 Task: Look for space in Mugnano di Napoli, Italy from 5th July, 2023 to 10th July, 2023 for 4 adults in price range Rs.9000 to Rs.14000. Place can be entire place with 2 bedrooms having 4 beds and 2 bathrooms. Property type can be house, flat, guest house. Booking option can be shelf check-in. Required host language is English.
Action: Mouse moved to (425, 110)
Screenshot: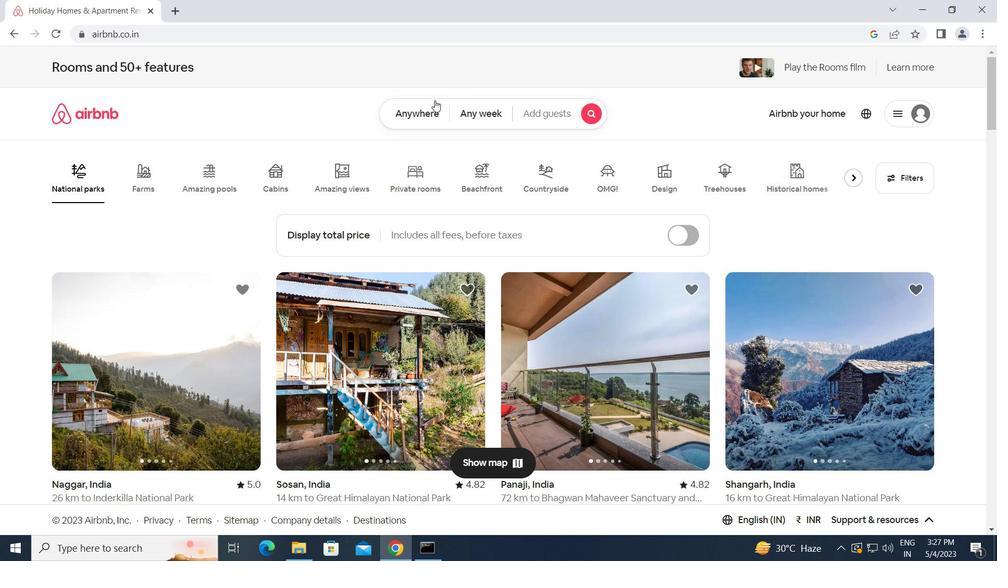 
Action: Mouse pressed left at (425, 110)
Screenshot: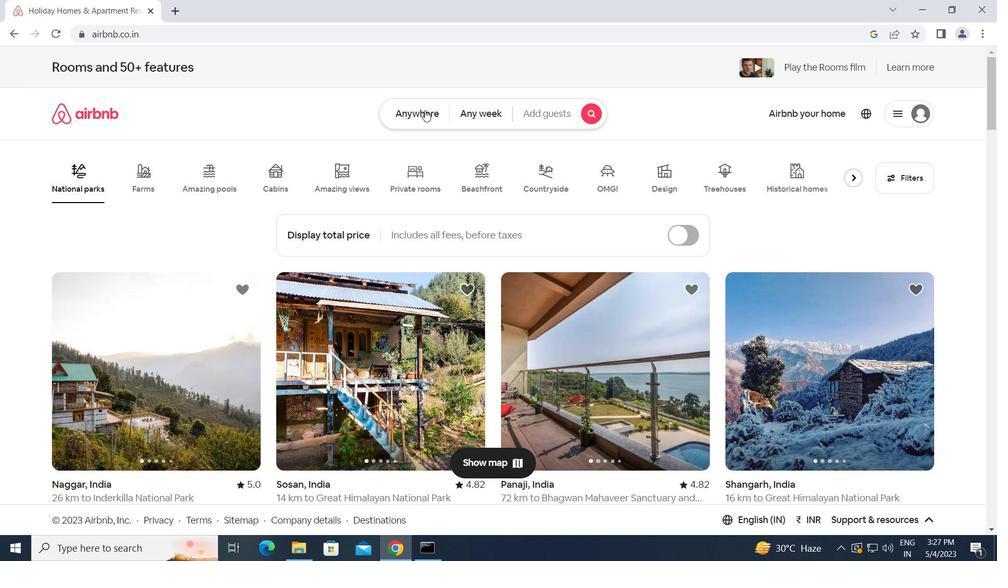 
Action: Mouse moved to (376, 153)
Screenshot: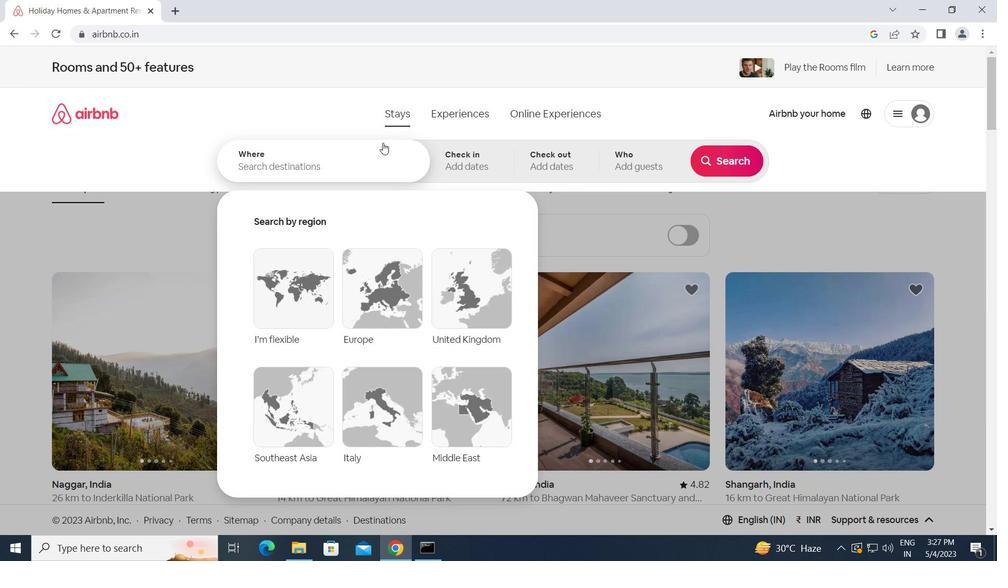 
Action: Mouse pressed left at (376, 153)
Screenshot: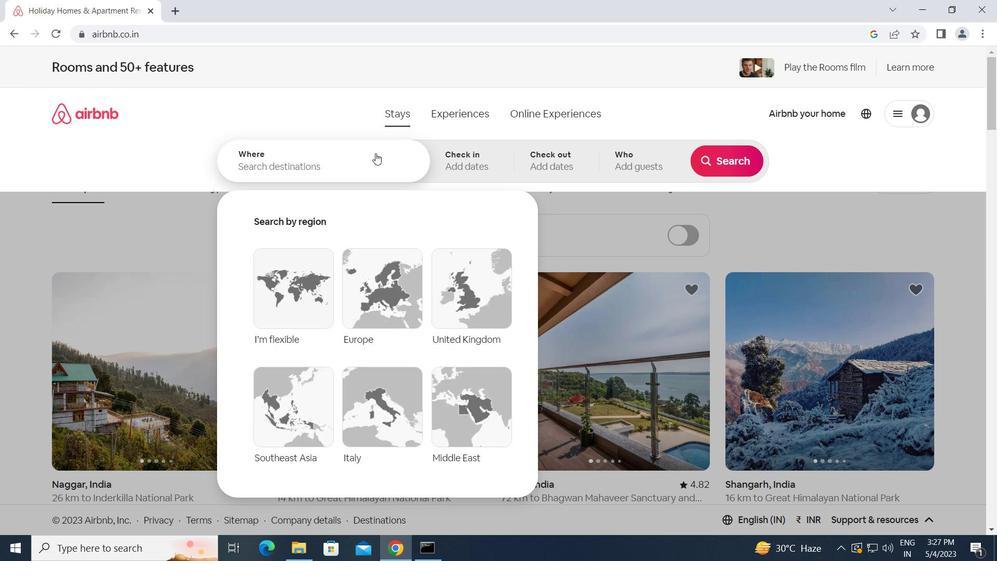 
Action: Key pressed m<Key.caps_lock>ugnano<Key.space>di<Key.space><Key.caps_lock>n<Key.caps_lock>apoli,<Key.space><Key.caps_lock>i<Key.caps_lock>taly<Key.enter>
Screenshot: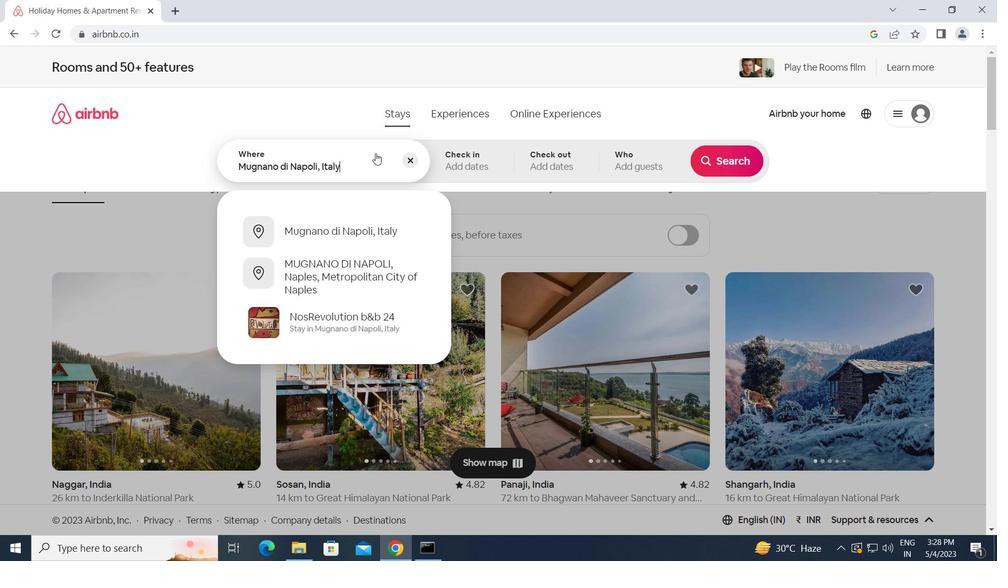 
Action: Mouse moved to (728, 261)
Screenshot: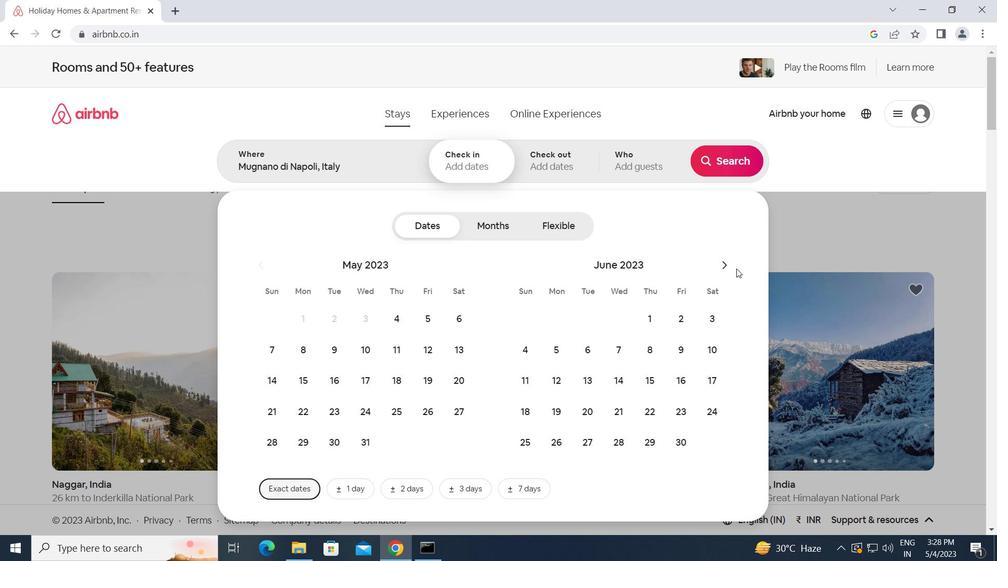 
Action: Mouse pressed left at (728, 261)
Screenshot: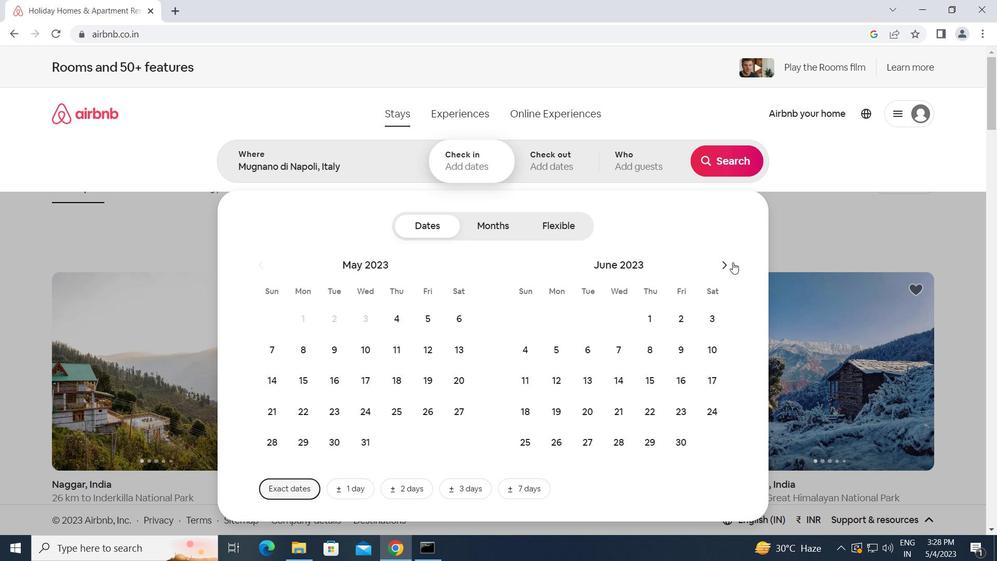 
Action: Mouse moved to (622, 353)
Screenshot: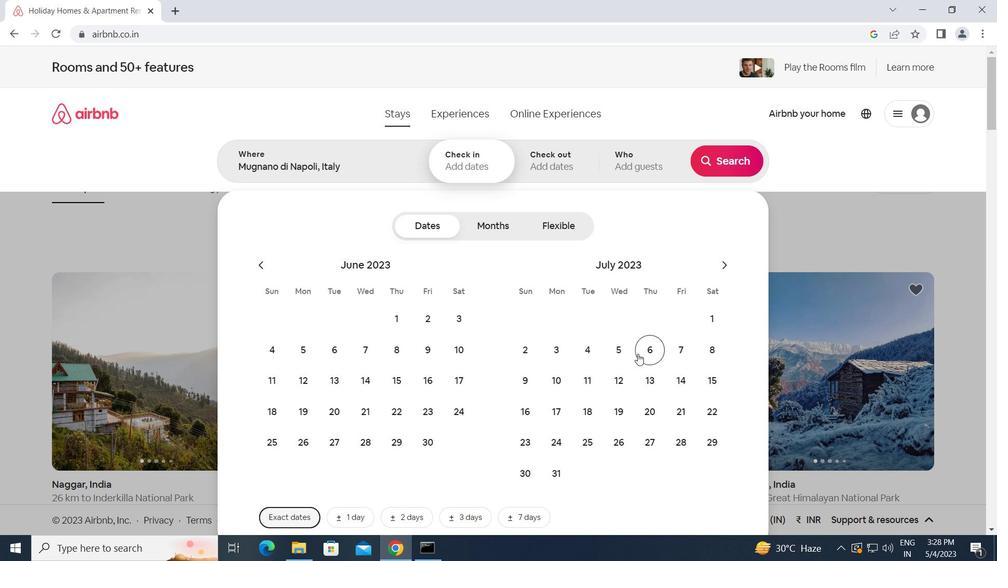 
Action: Mouse pressed left at (622, 353)
Screenshot: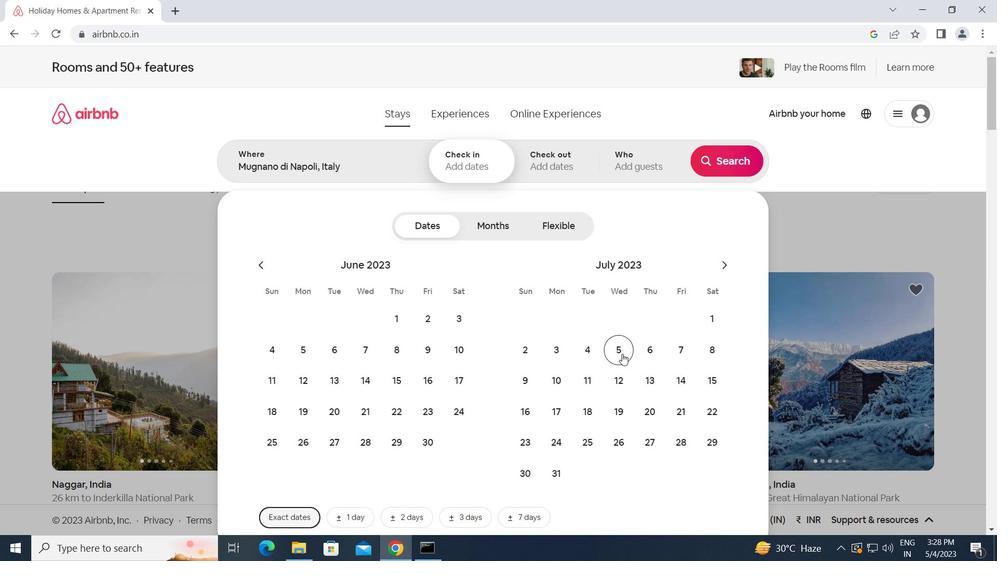 
Action: Mouse moved to (562, 380)
Screenshot: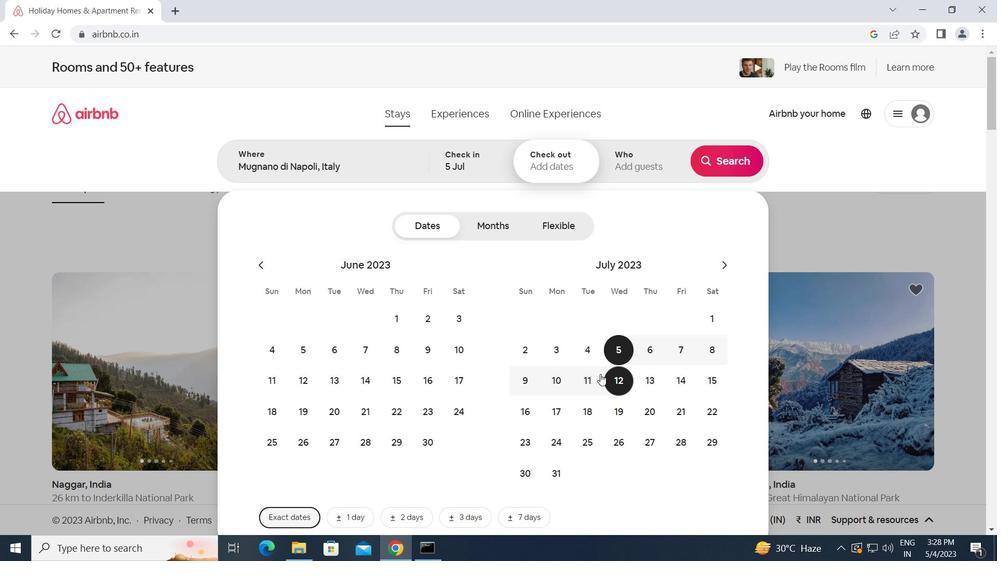 
Action: Mouse pressed left at (562, 380)
Screenshot: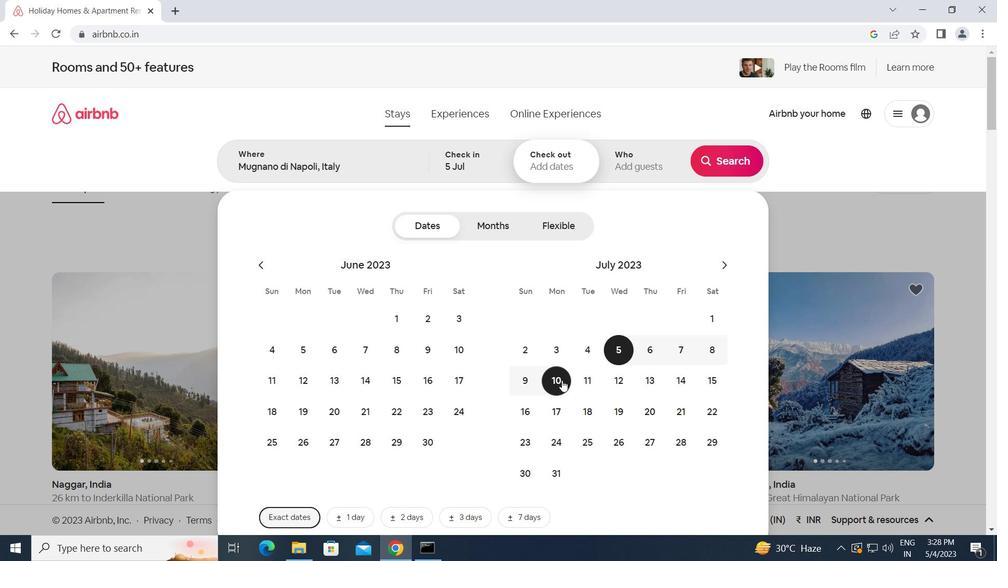 
Action: Mouse moved to (636, 164)
Screenshot: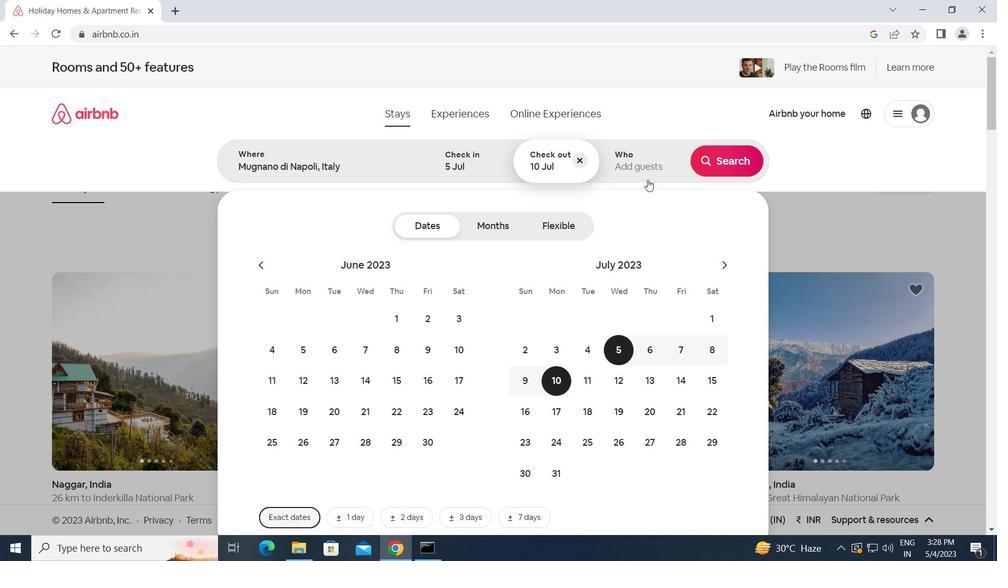 
Action: Mouse pressed left at (636, 164)
Screenshot: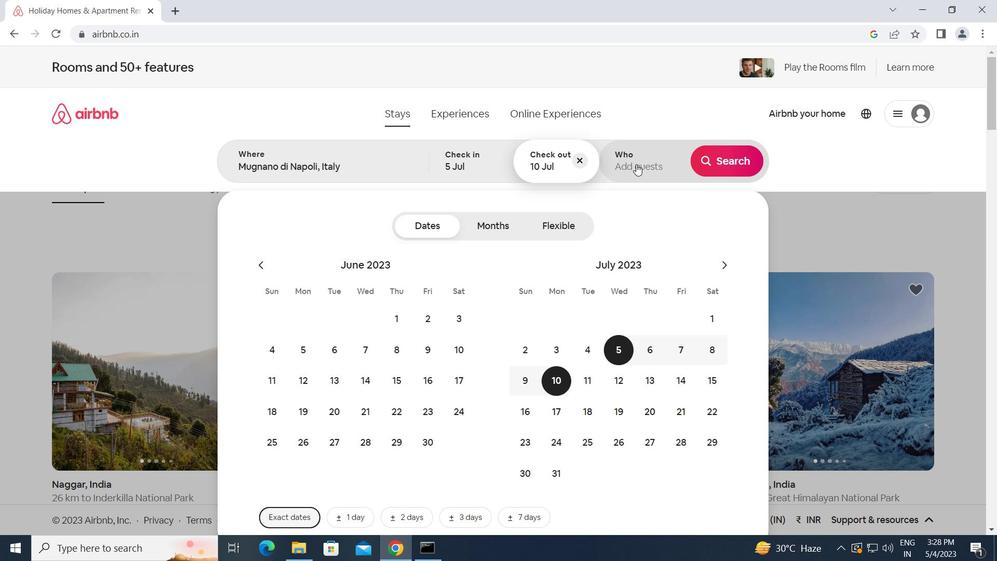 
Action: Mouse moved to (728, 227)
Screenshot: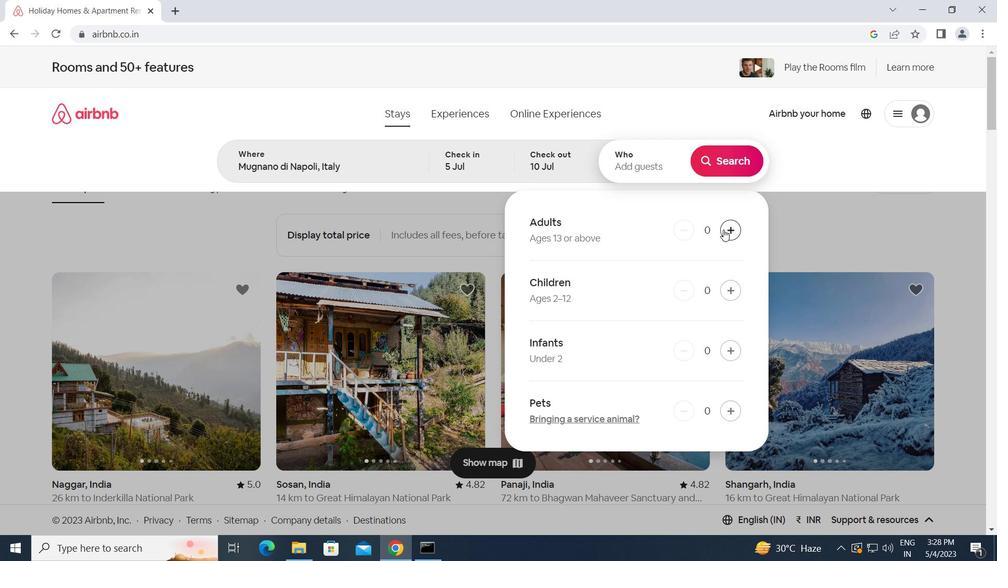 
Action: Mouse pressed left at (728, 227)
Screenshot: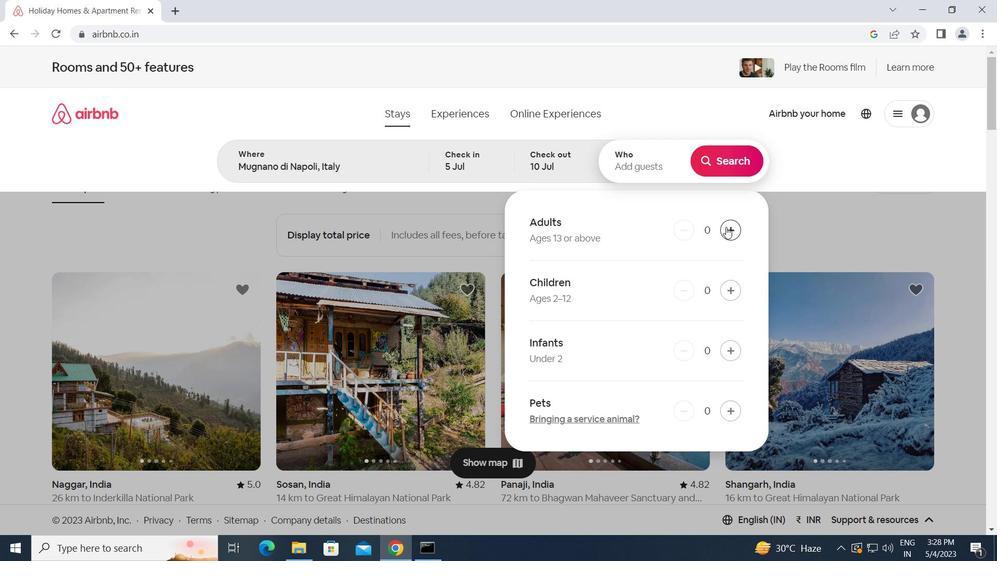 
Action: Mouse pressed left at (728, 227)
Screenshot: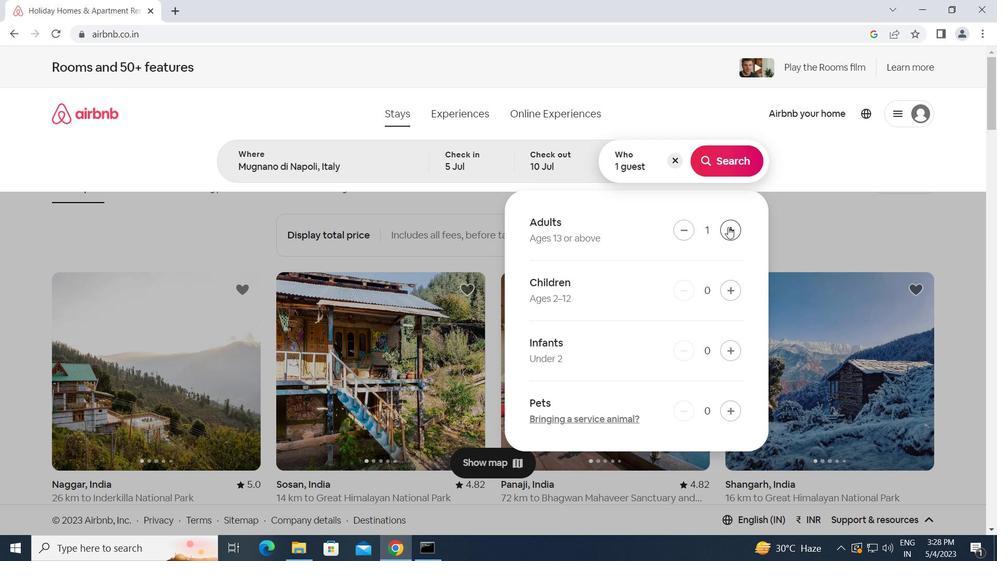 
Action: Mouse pressed left at (728, 227)
Screenshot: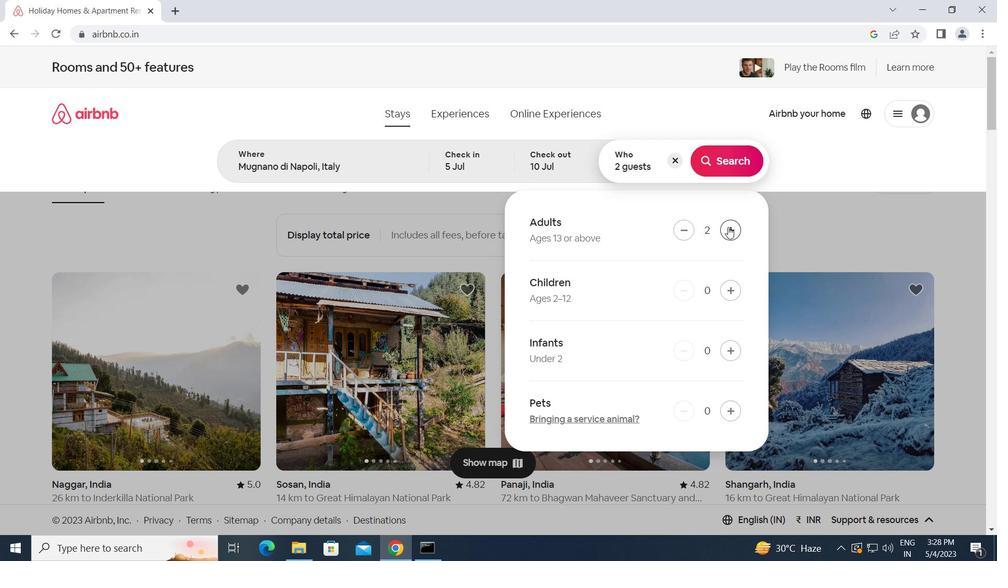 
Action: Mouse pressed left at (728, 227)
Screenshot: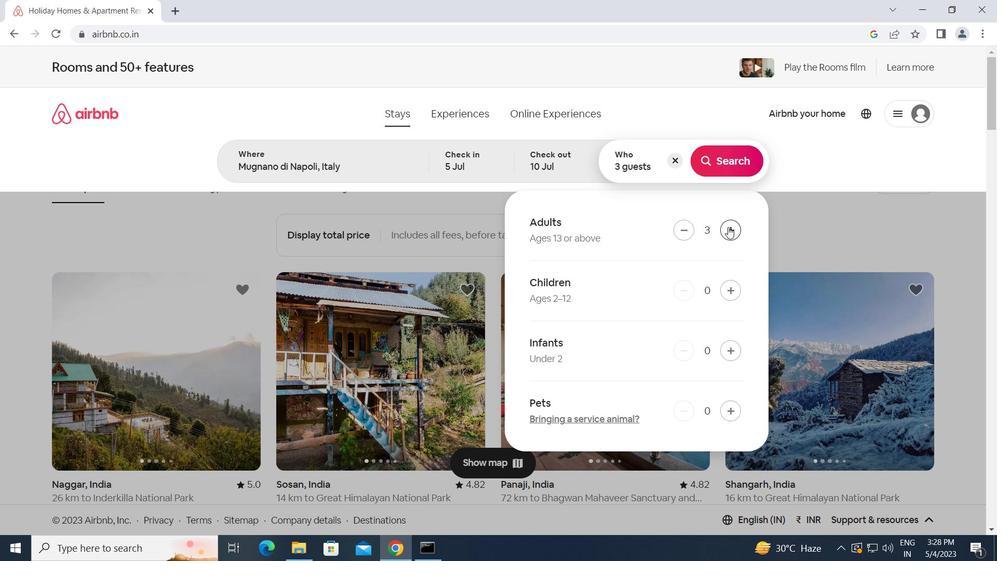 
Action: Mouse moved to (728, 163)
Screenshot: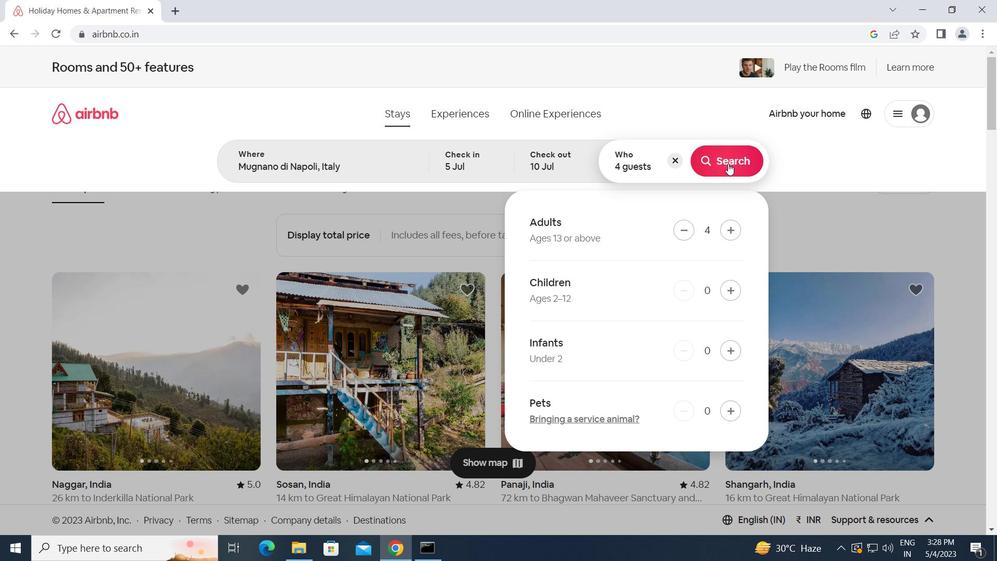 
Action: Mouse pressed left at (728, 163)
Screenshot: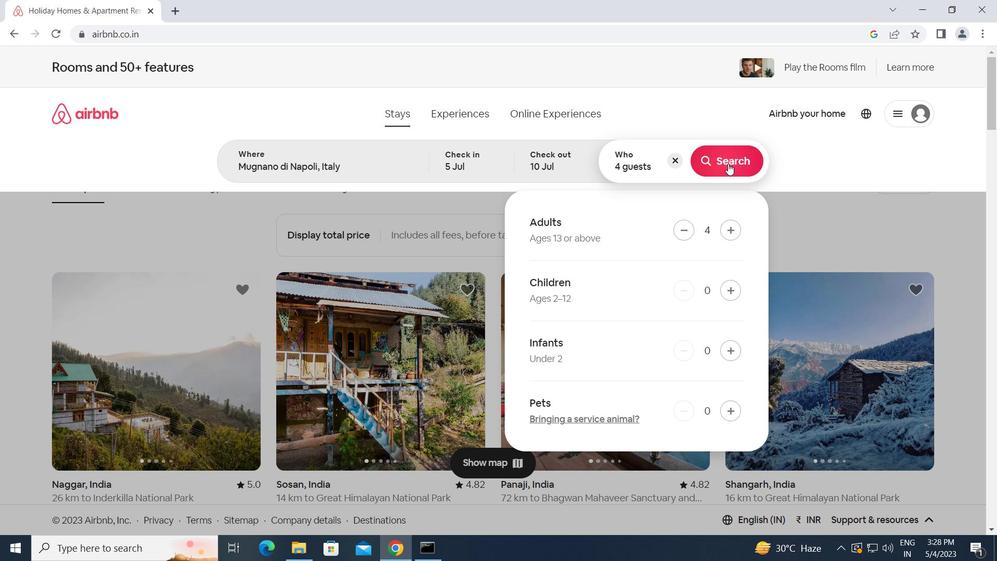 
Action: Mouse moved to (931, 121)
Screenshot: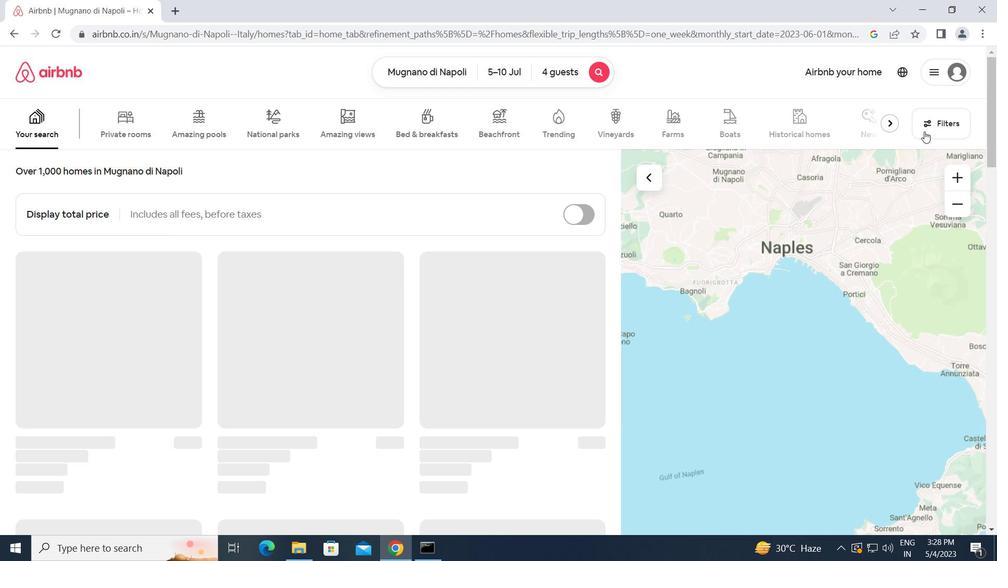 
Action: Mouse pressed left at (931, 121)
Screenshot: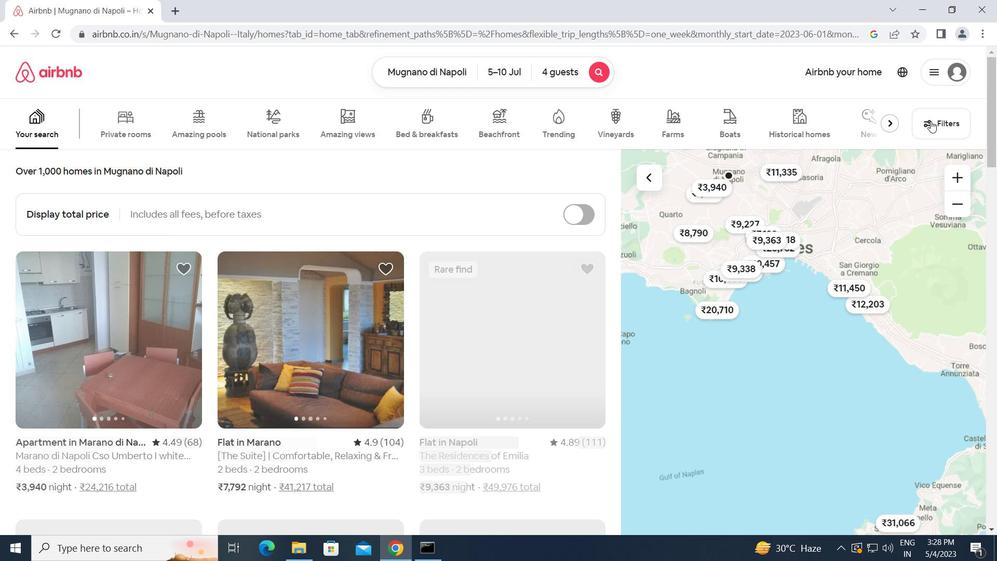 
Action: Mouse moved to (340, 289)
Screenshot: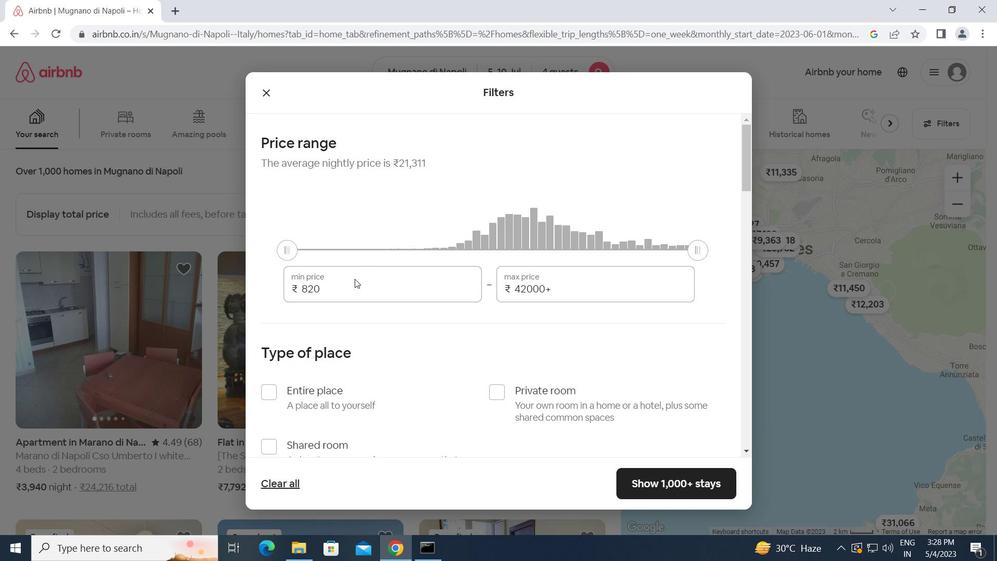 
Action: Mouse pressed left at (340, 289)
Screenshot: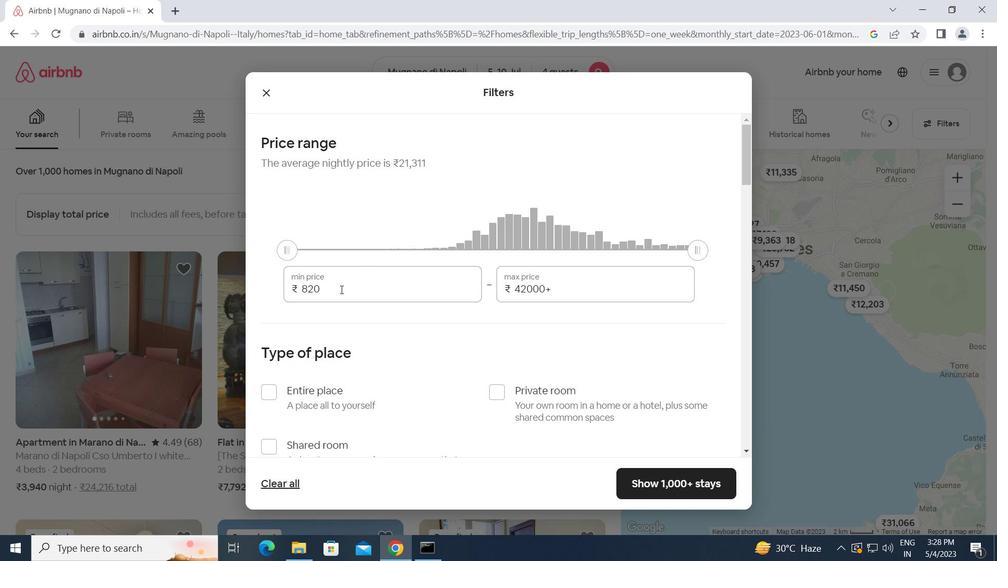 
Action: Mouse moved to (301, 299)
Screenshot: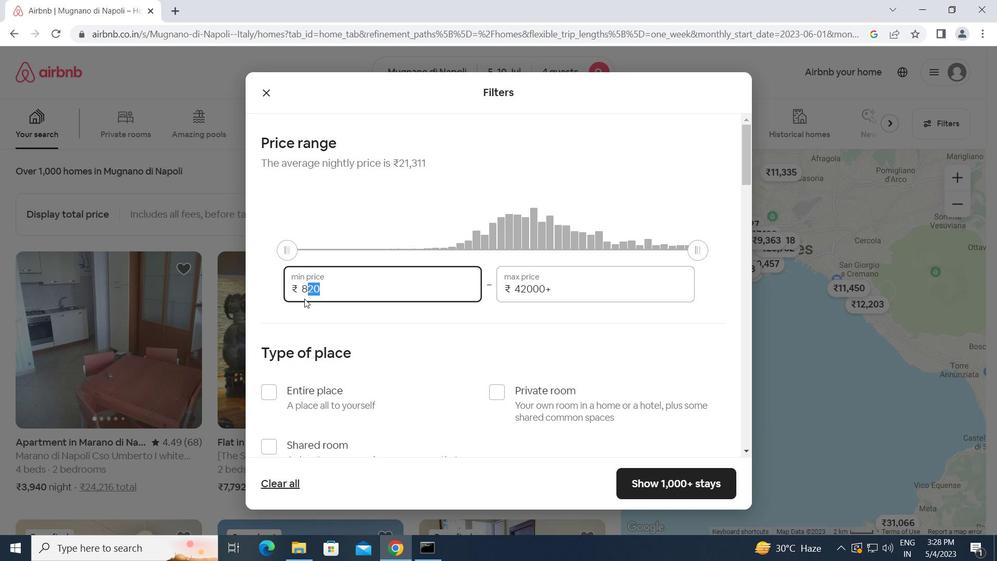 
Action: Key pressed 9000<Key.tab>1<Key.backspace><Key.backspace><Key.backspace><Key.backspace><Key.backspace><Key.backspace>14000
Screenshot: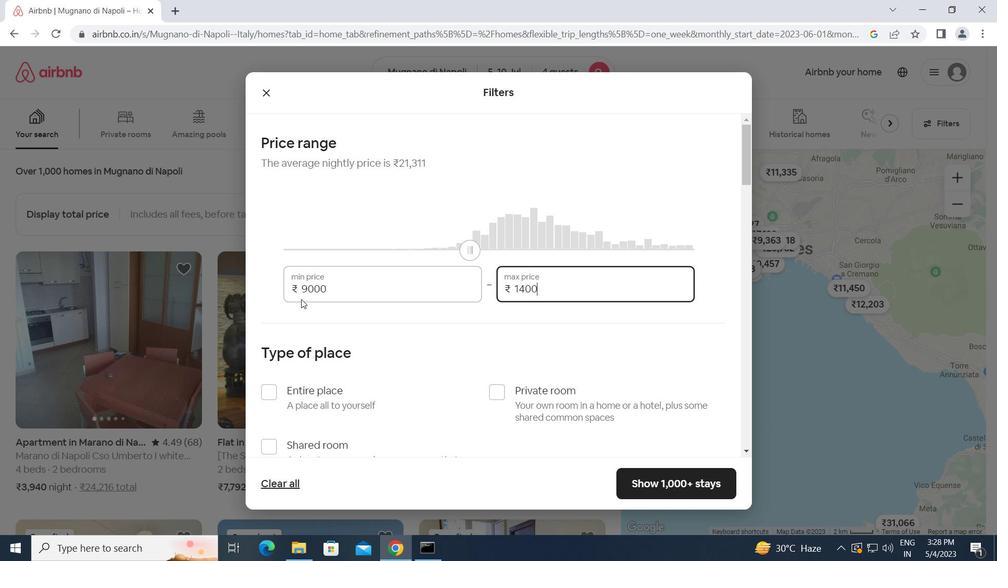 
Action: Mouse moved to (270, 395)
Screenshot: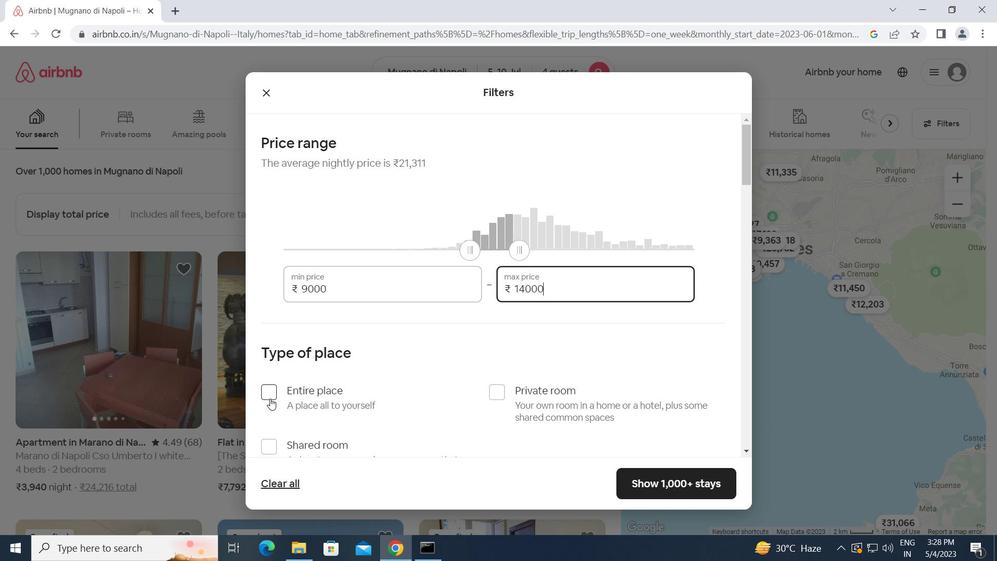 
Action: Mouse pressed left at (270, 395)
Screenshot: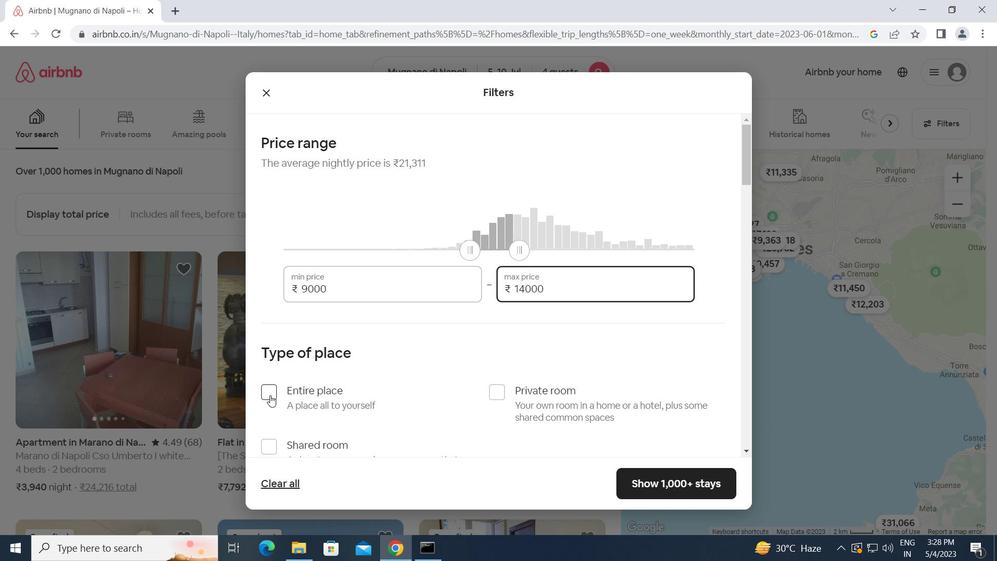 
Action: Mouse moved to (359, 404)
Screenshot: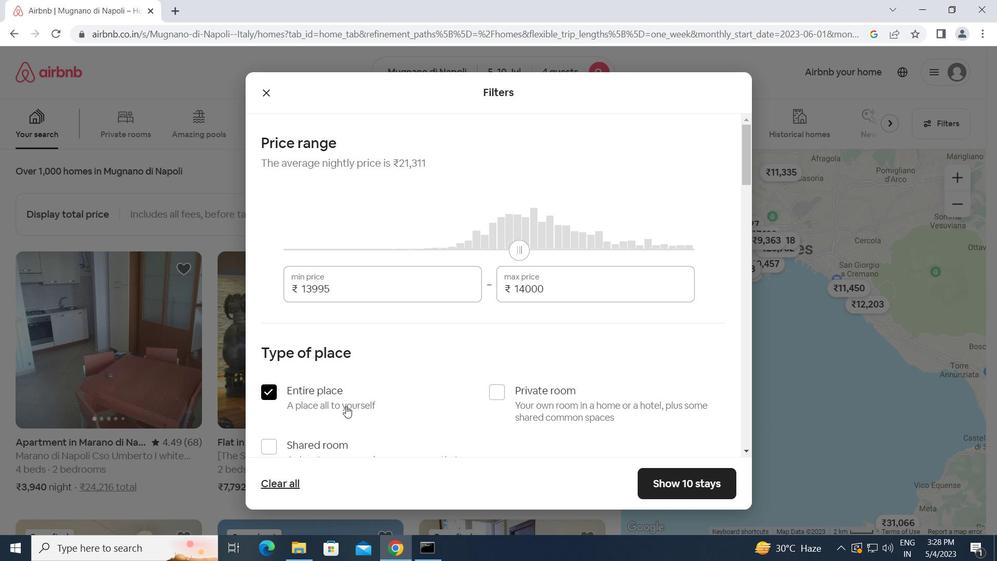 
Action: Mouse scrolled (359, 403) with delta (0, 0)
Screenshot: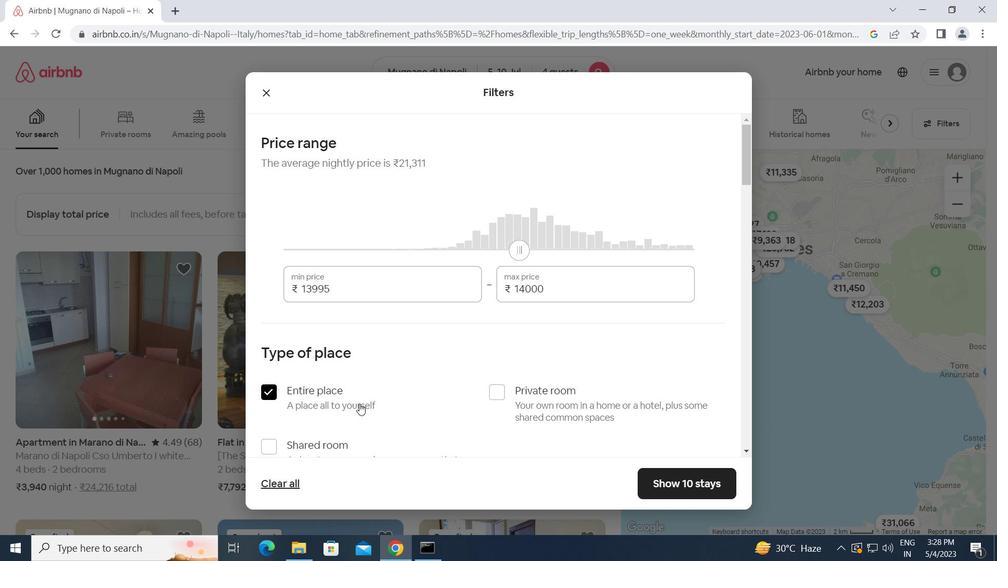 
Action: Mouse scrolled (359, 403) with delta (0, 0)
Screenshot: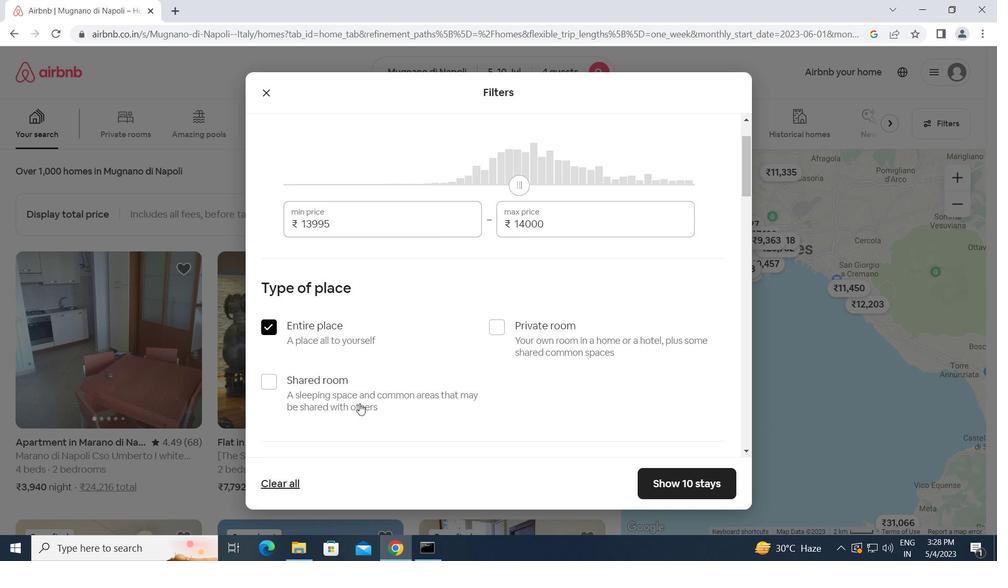 
Action: Mouse scrolled (359, 403) with delta (0, 0)
Screenshot: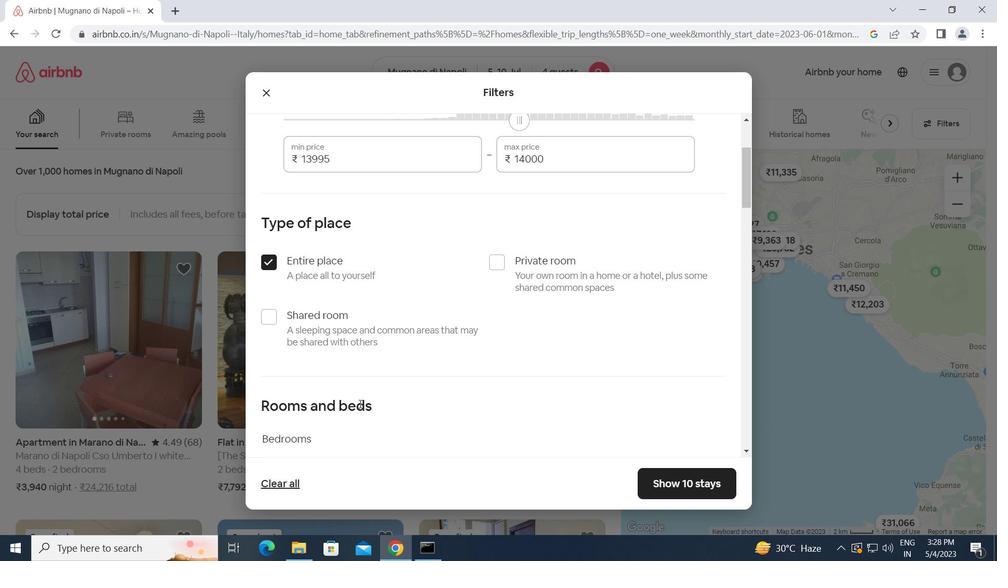 
Action: Mouse scrolled (359, 403) with delta (0, 0)
Screenshot: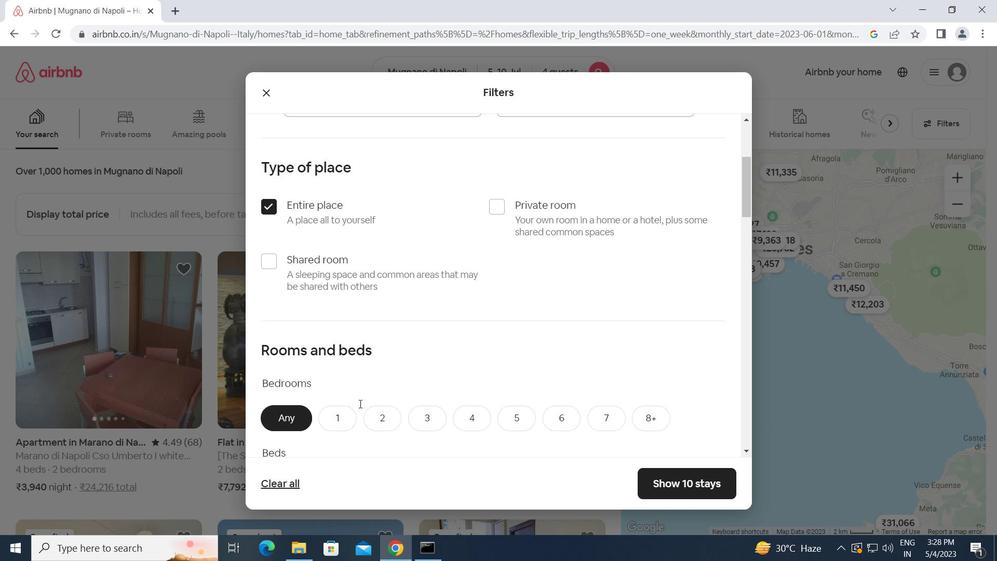 
Action: Mouse scrolled (359, 403) with delta (0, 0)
Screenshot: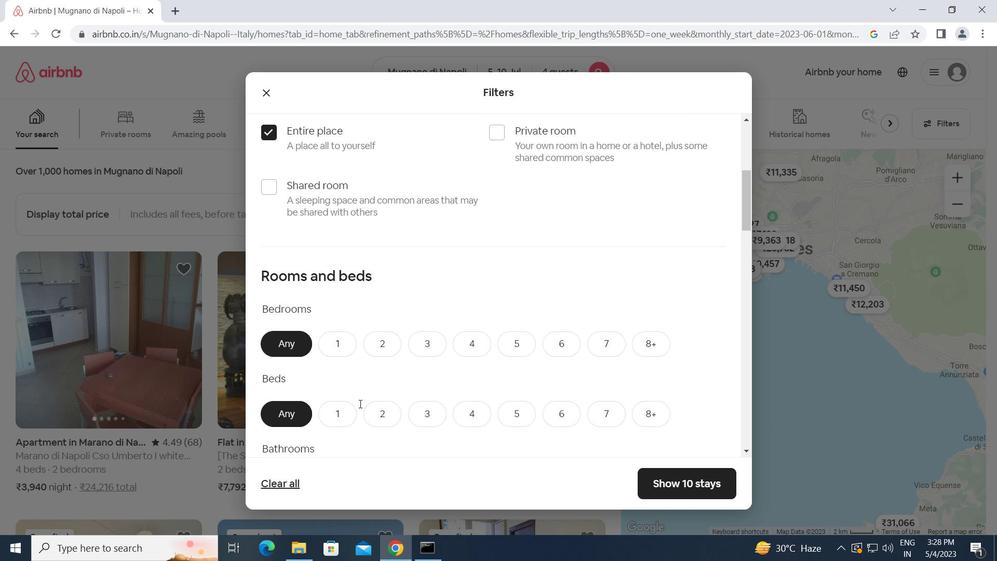 
Action: Mouse moved to (376, 285)
Screenshot: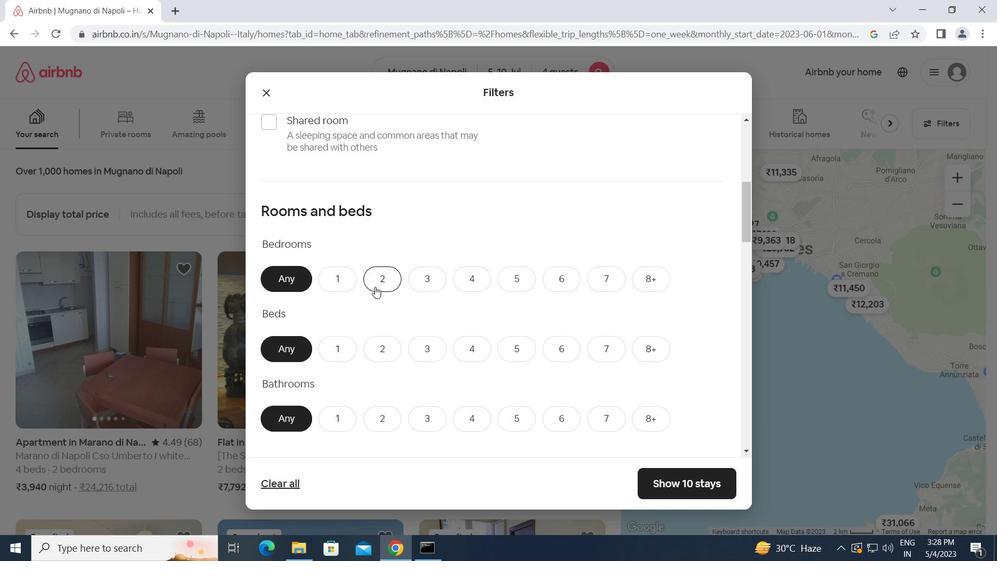 
Action: Mouse pressed left at (376, 285)
Screenshot: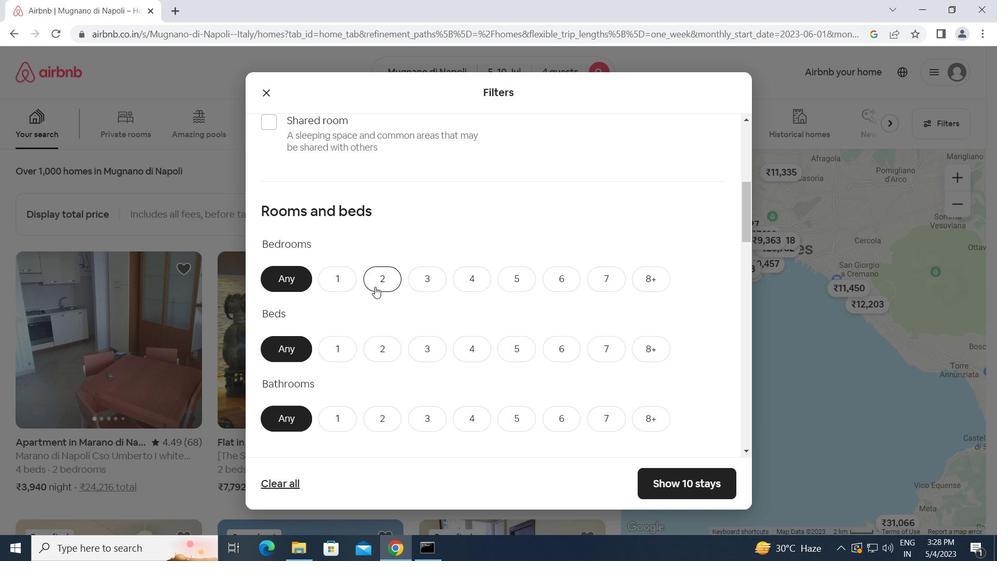 
Action: Mouse moved to (465, 349)
Screenshot: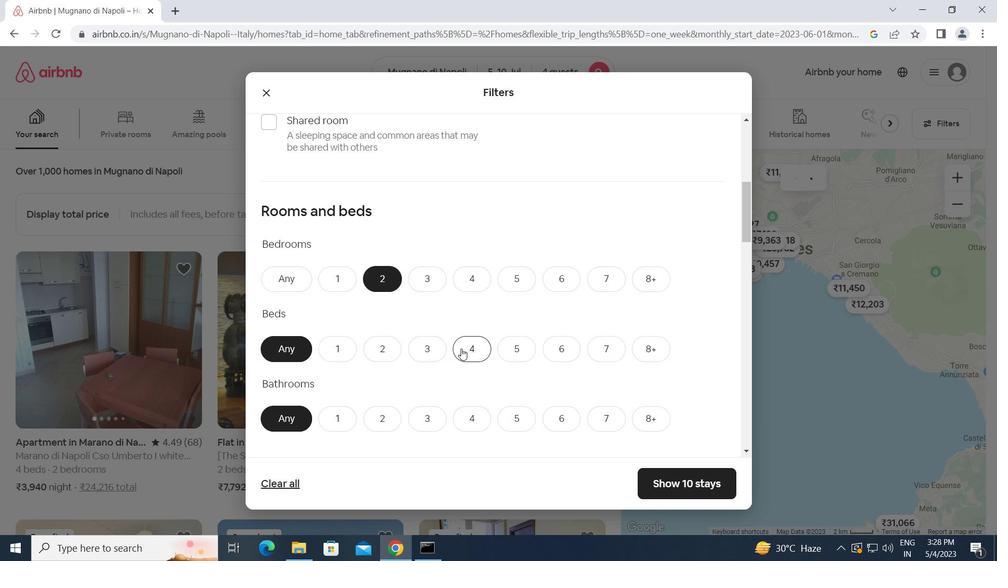 
Action: Mouse pressed left at (465, 349)
Screenshot: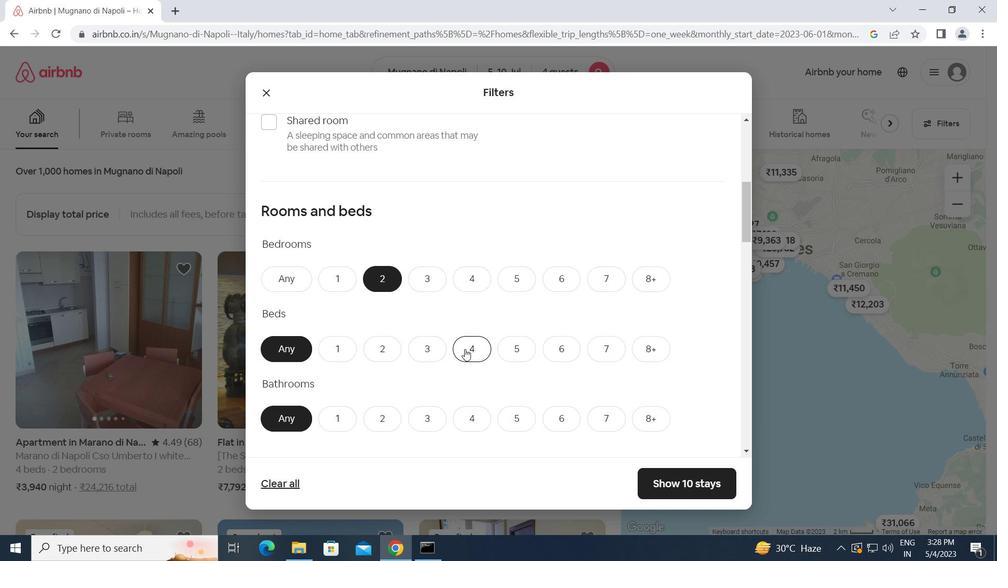 
Action: Mouse moved to (390, 419)
Screenshot: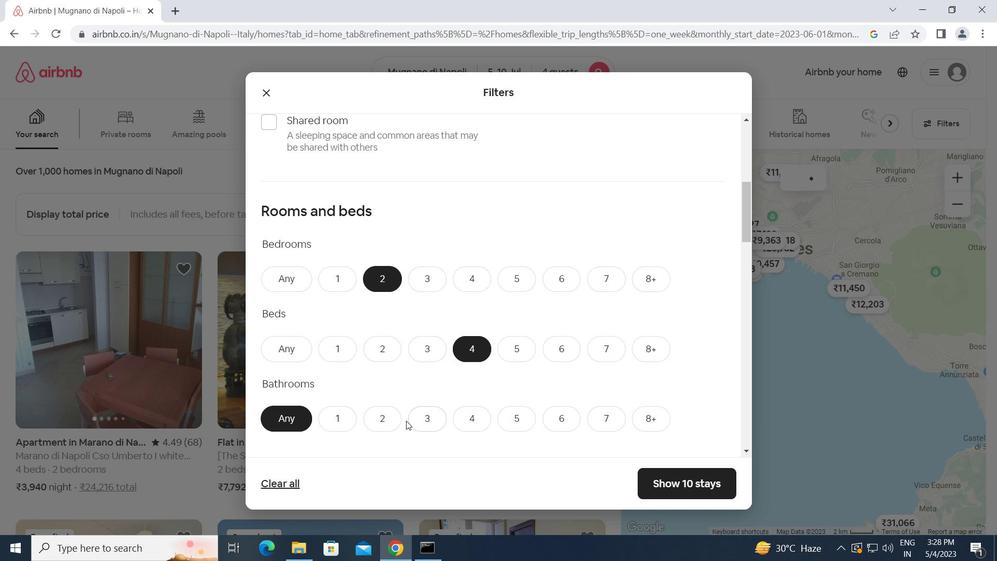 
Action: Mouse pressed left at (390, 419)
Screenshot: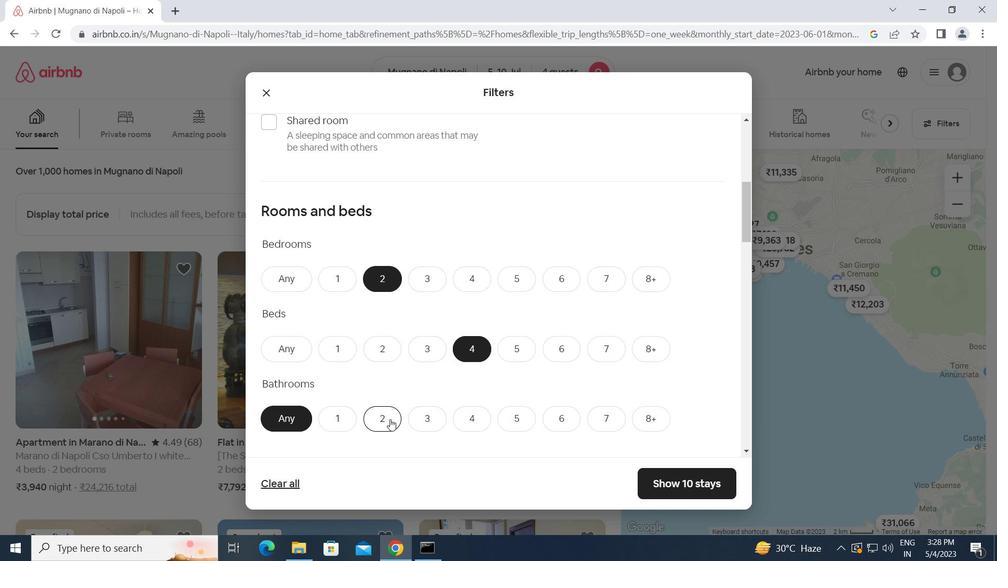 
Action: Mouse moved to (392, 418)
Screenshot: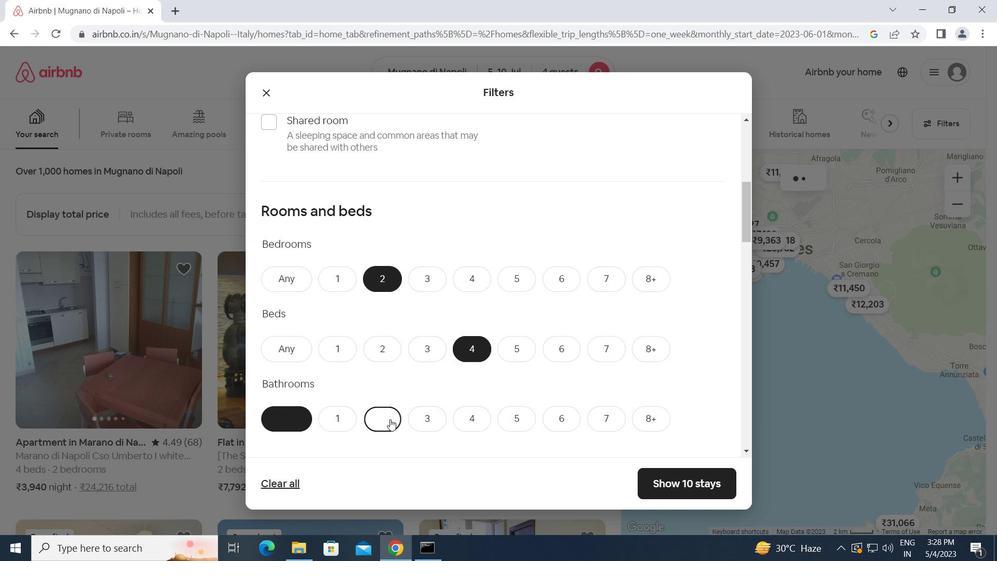 
Action: Mouse scrolled (392, 417) with delta (0, 0)
Screenshot: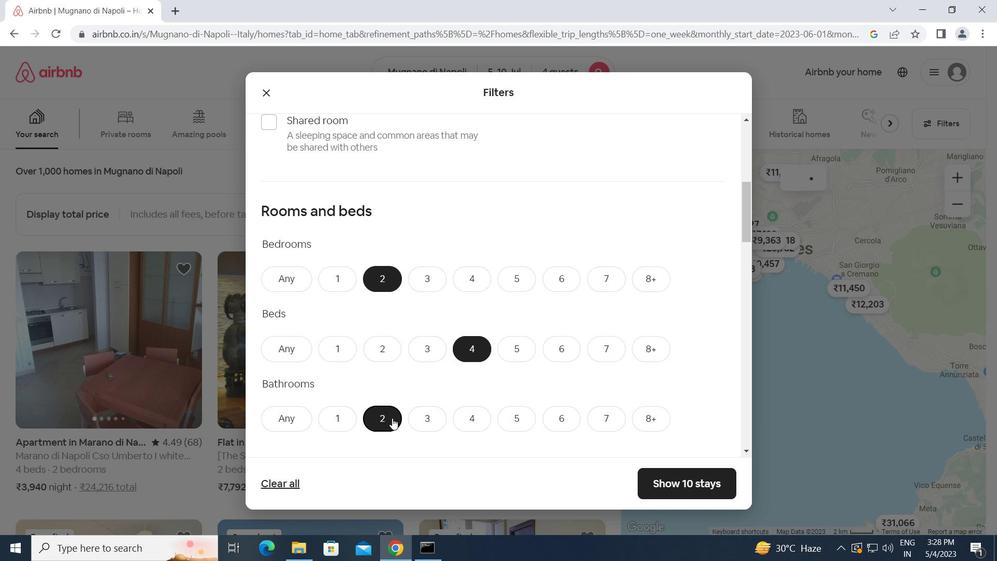 
Action: Mouse scrolled (392, 417) with delta (0, 0)
Screenshot: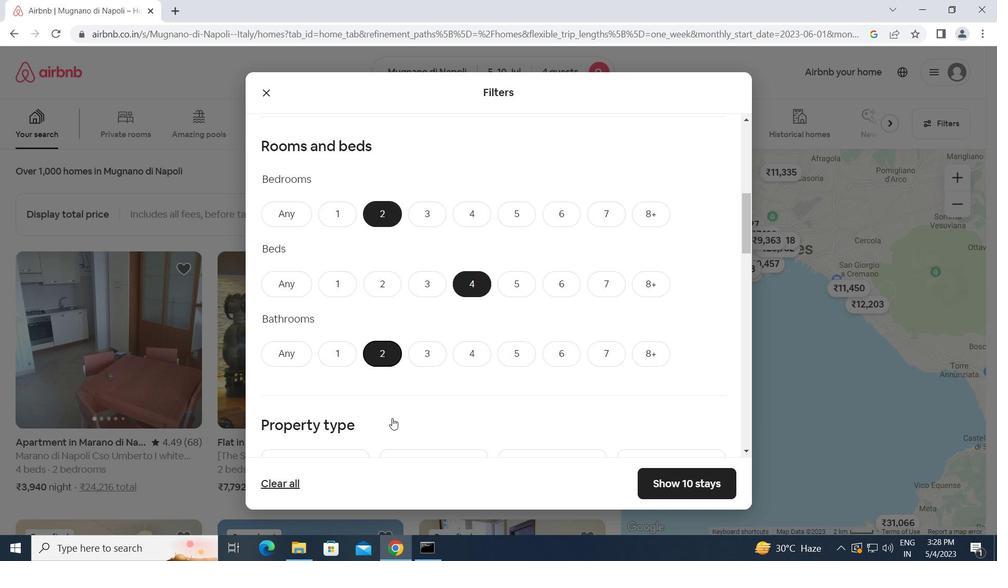 
Action: Mouse scrolled (392, 417) with delta (0, 0)
Screenshot: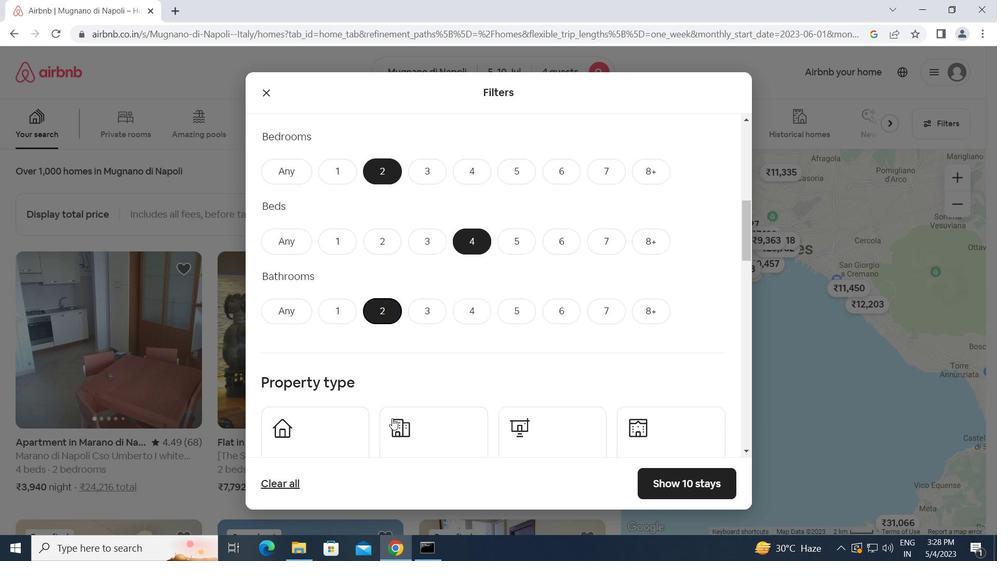 
Action: Mouse moved to (328, 368)
Screenshot: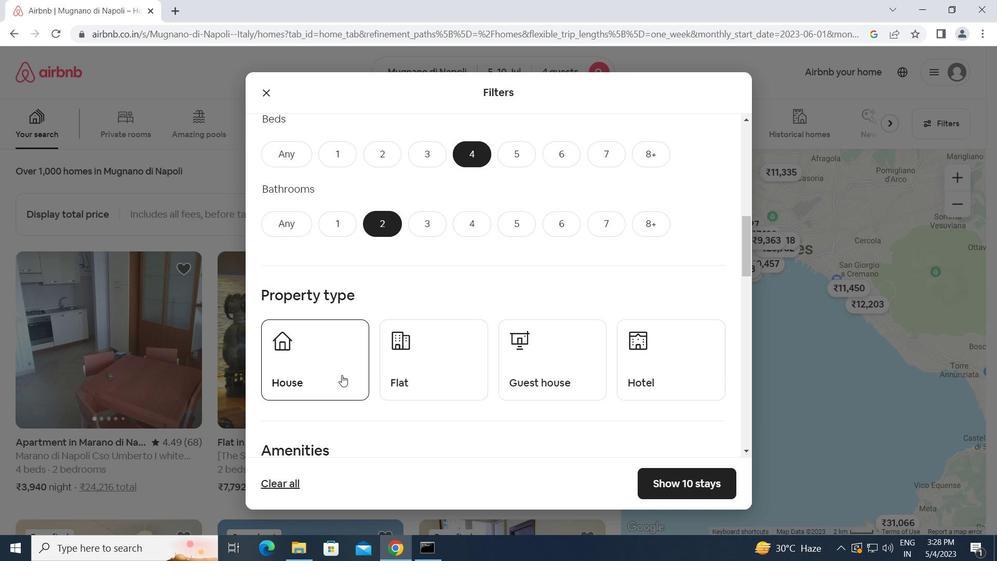 
Action: Mouse pressed left at (328, 368)
Screenshot: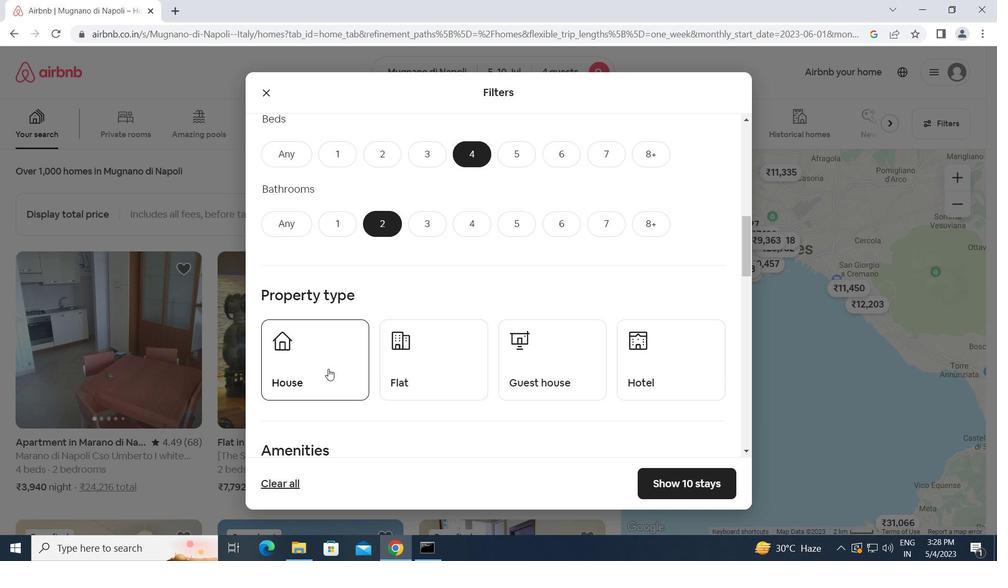 
Action: Mouse moved to (430, 362)
Screenshot: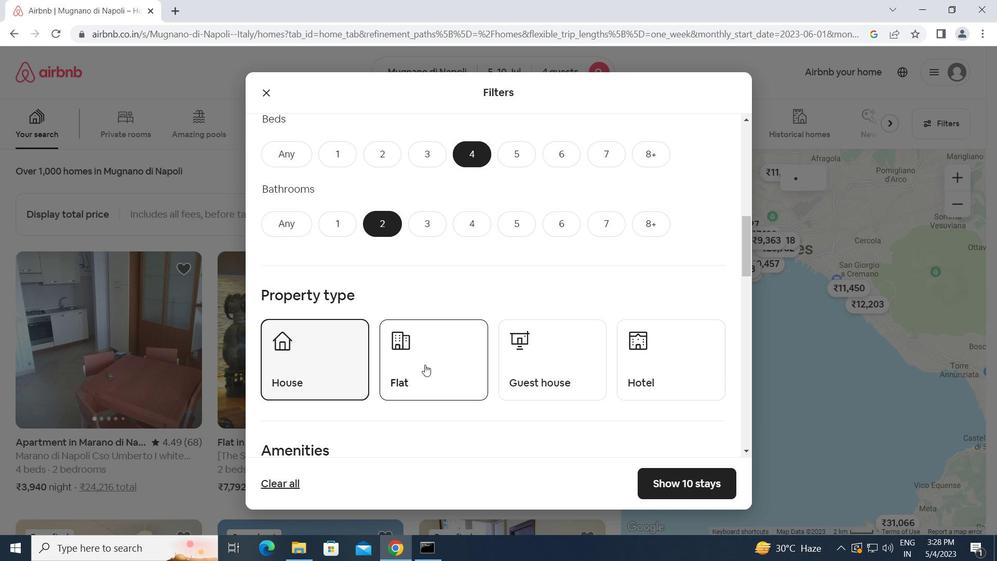 
Action: Mouse pressed left at (430, 362)
Screenshot: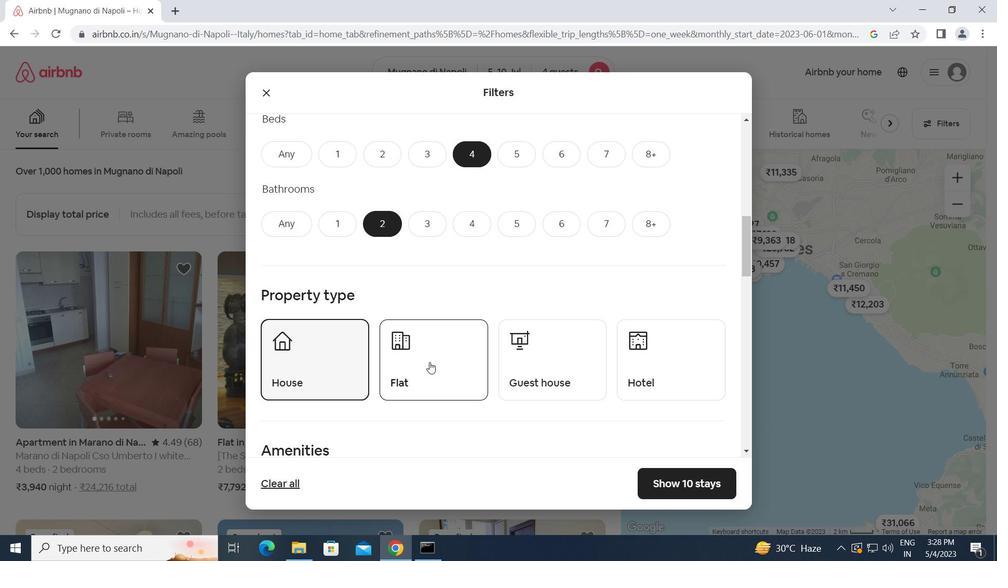 
Action: Mouse moved to (513, 369)
Screenshot: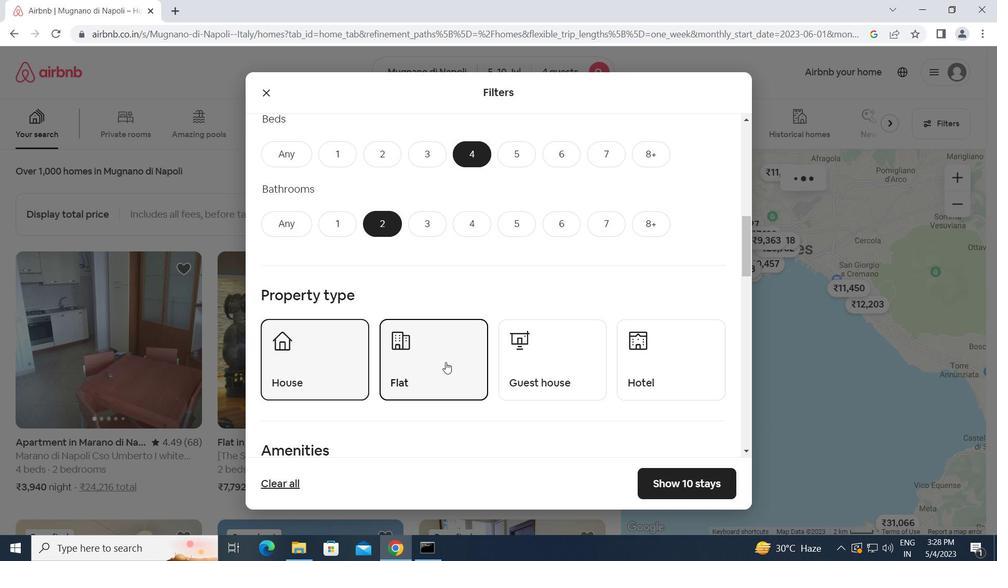 
Action: Mouse pressed left at (513, 369)
Screenshot: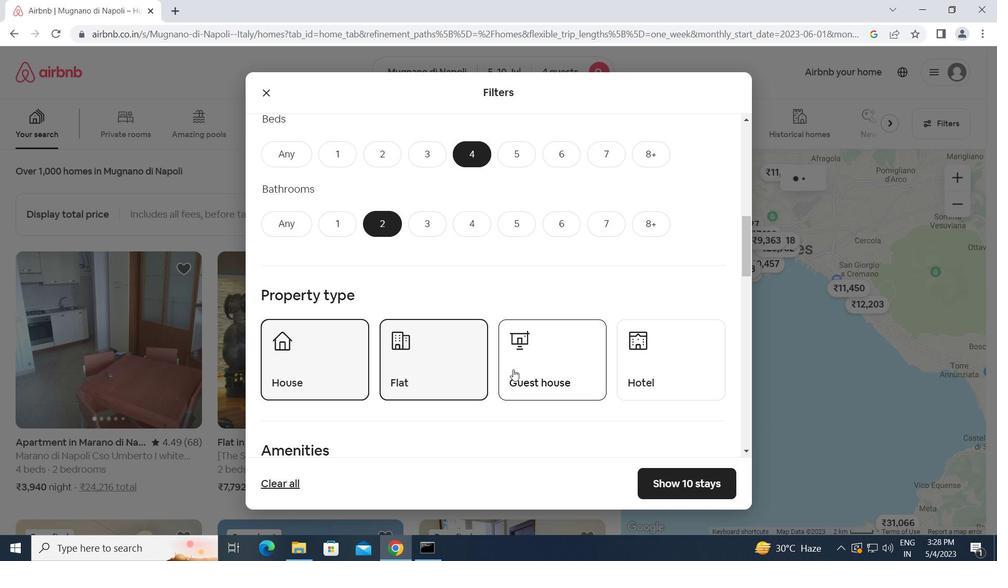 
Action: Mouse moved to (395, 392)
Screenshot: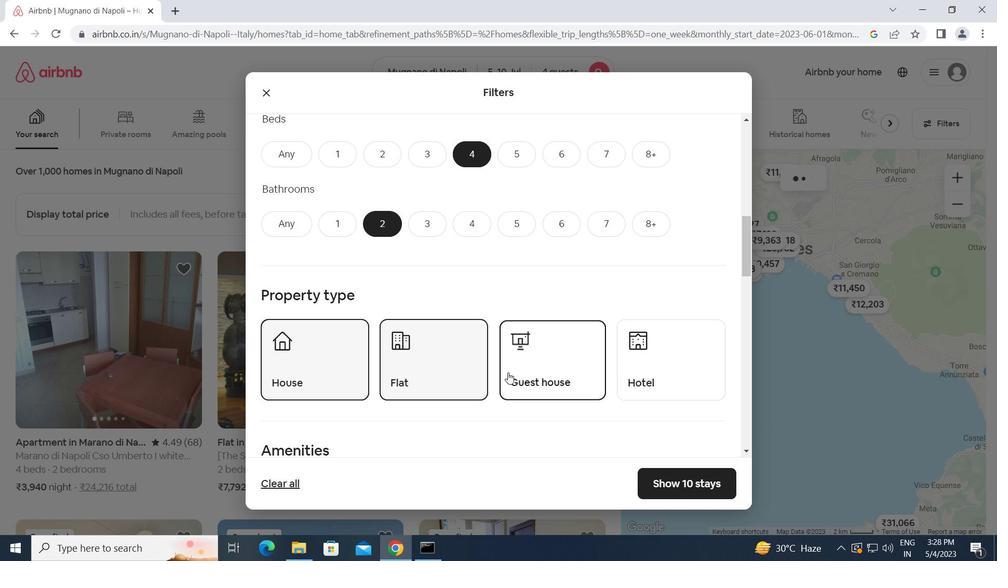 
Action: Mouse scrolled (395, 392) with delta (0, 0)
Screenshot: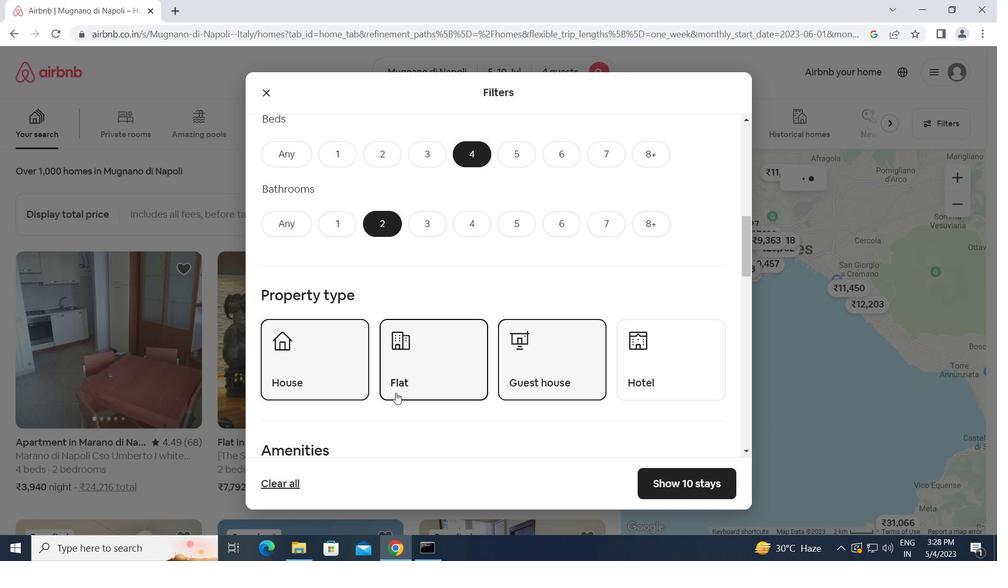 
Action: Mouse scrolled (395, 392) with delta (0, 0)
Screenshot: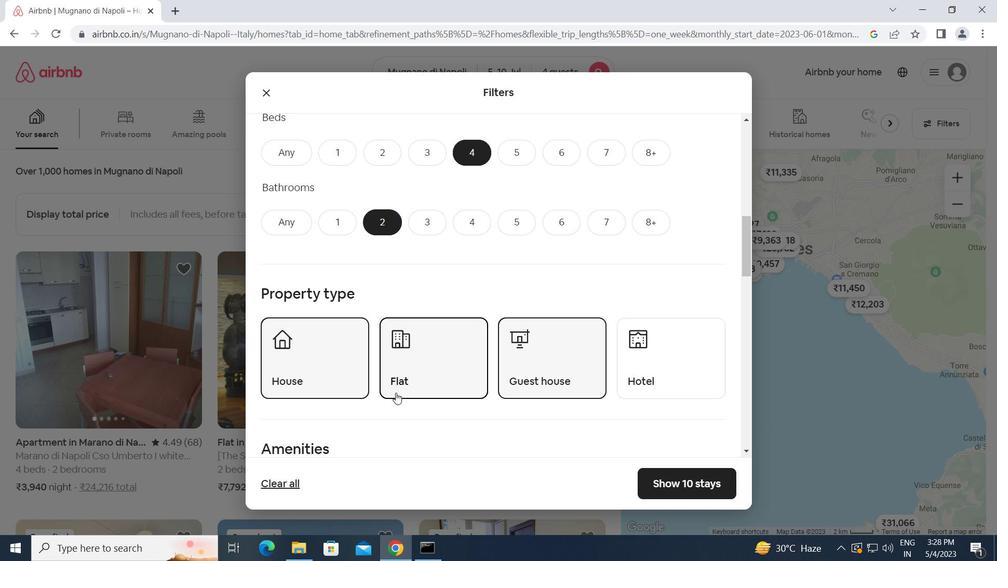 
Action: Mouse scrolled (395, 392) with delta (0, 0)
Screenshot: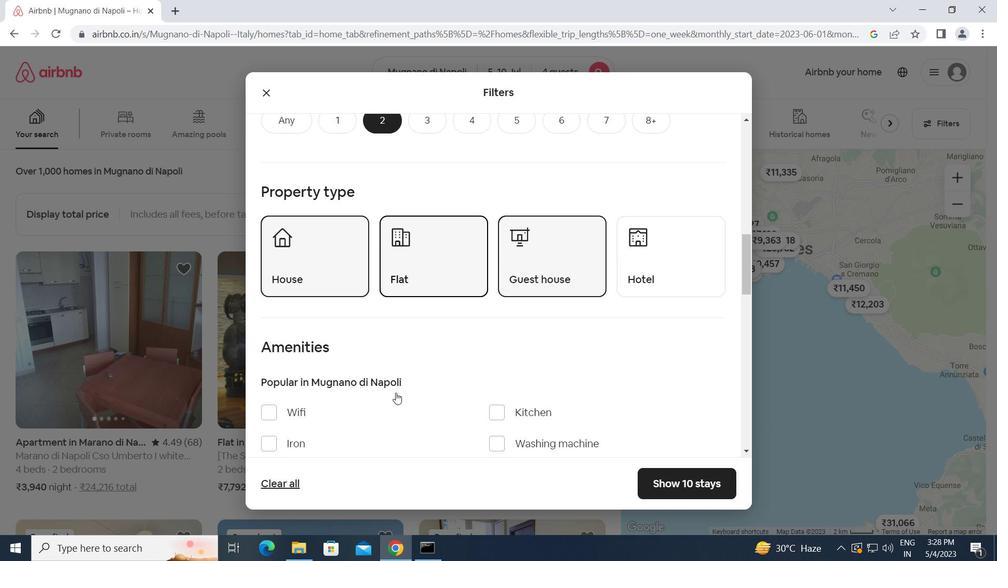 
Action: Mouse scrolled (395, 392) with delta (0, 0)
Screenshot: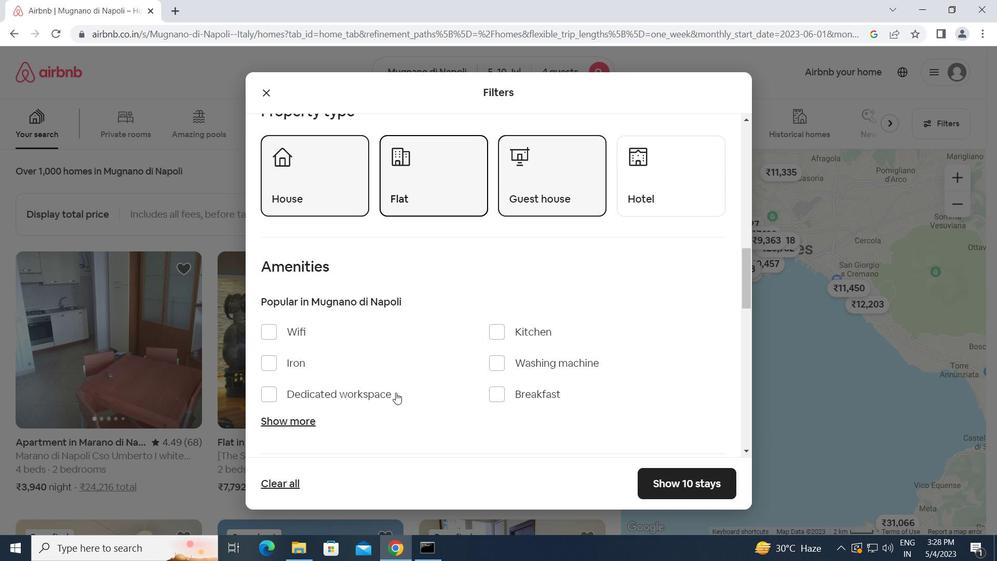 
Action: Mouse scrolled (395, 392) with delta (0, 0)
Screenshot: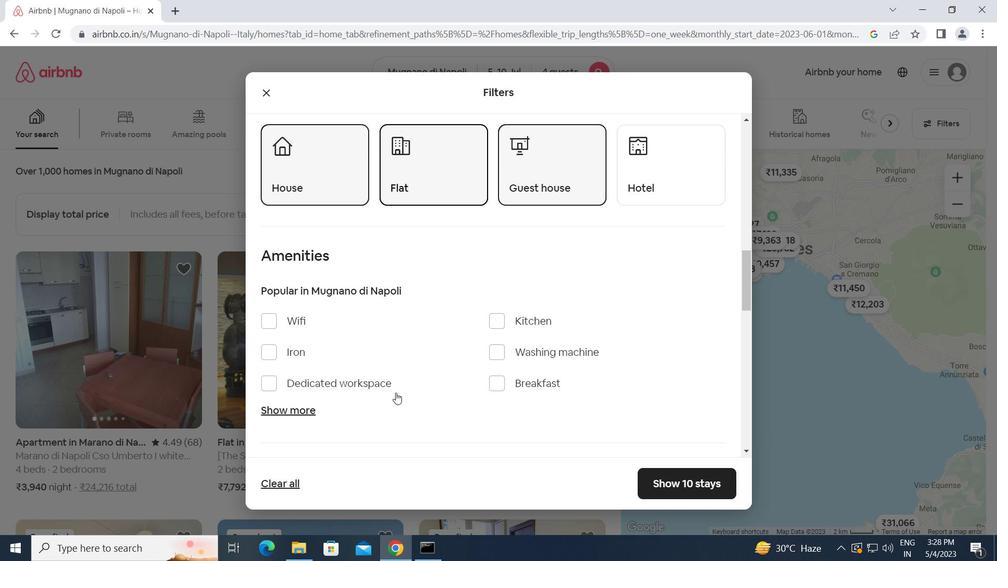 
Action: Mouse scrolled (395, 392) with delta (0, 0)
Screenshot: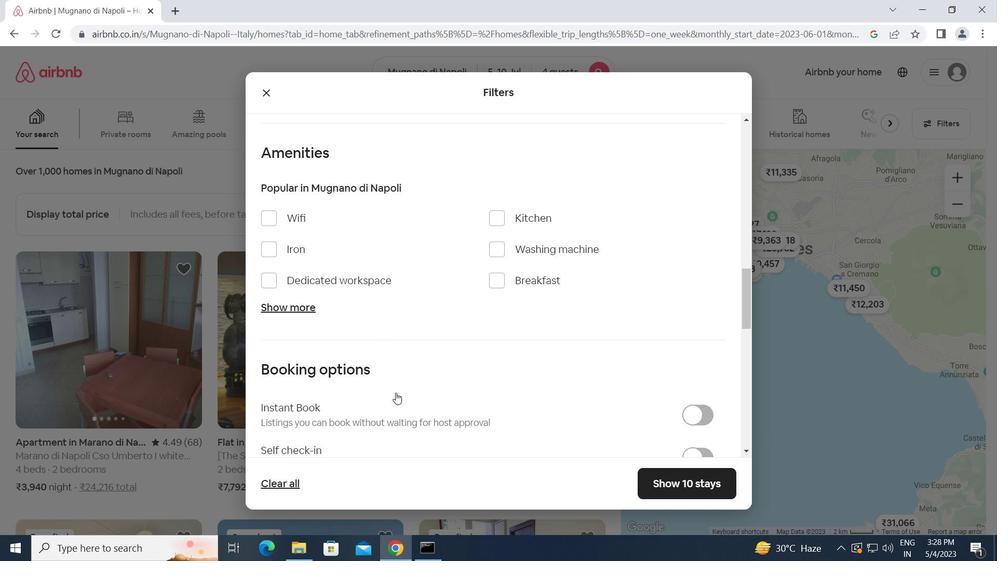 
Action: Mouse moved to (698, 365)
Screenshot: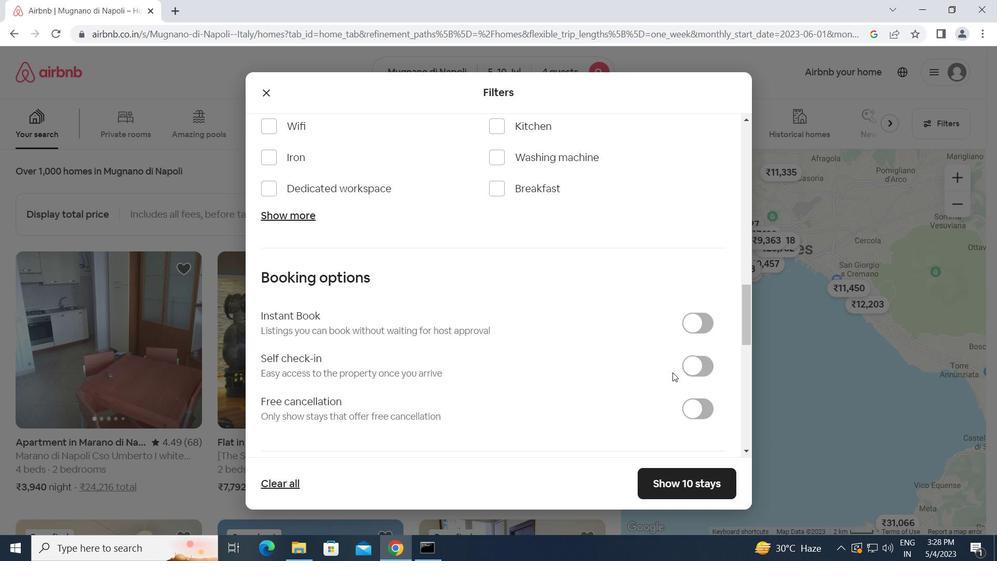 
Action: Mouse pressed left at (698, 365)
Screenshot: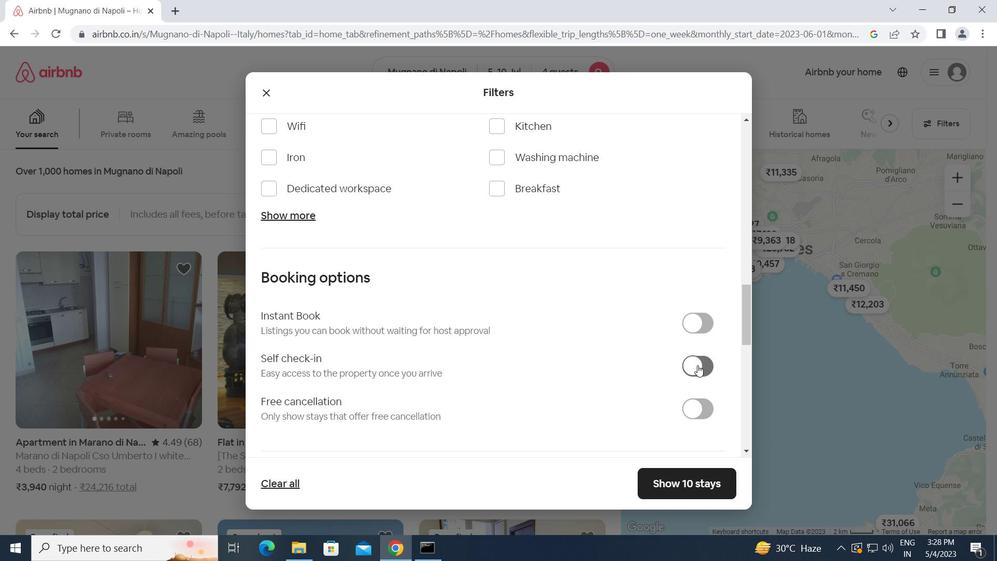 
Action: Mouse moved to (557, 396)
Screenshot: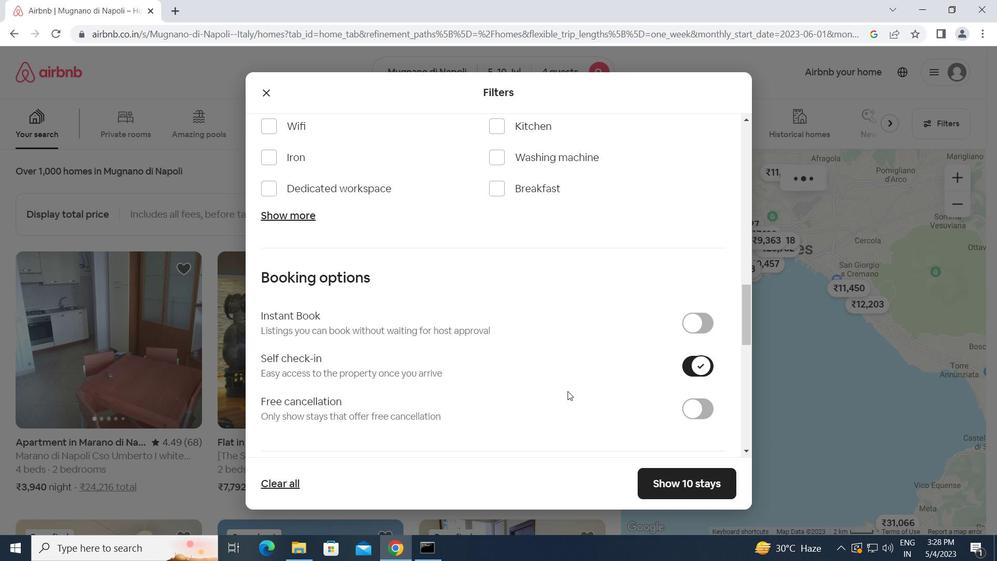 
Action: Mouse scrolled (557, 395) with delta (0, 0)
Screenshot: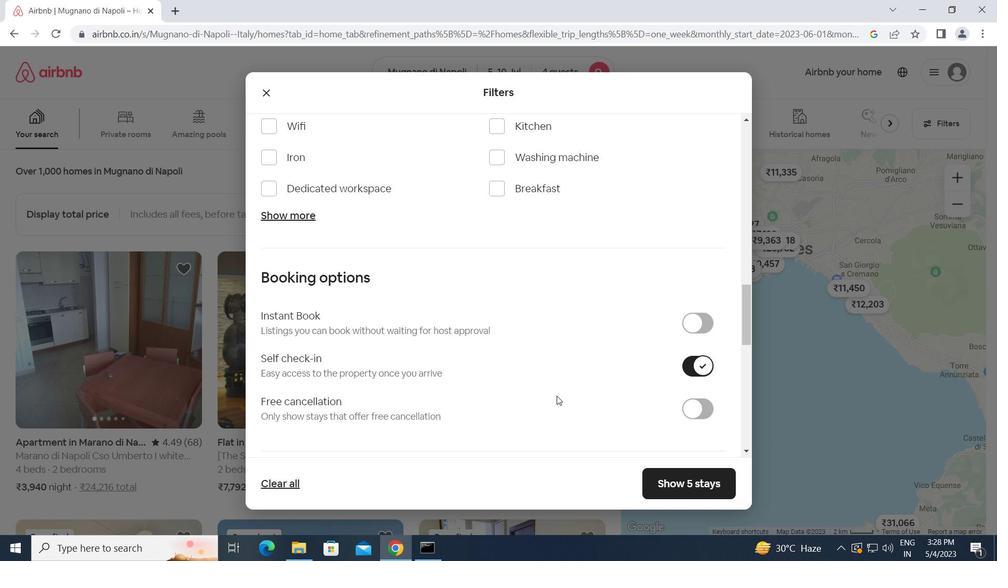 
Action: Mouse scrolled (557, 395) with delta (0, 0)
Screenshot: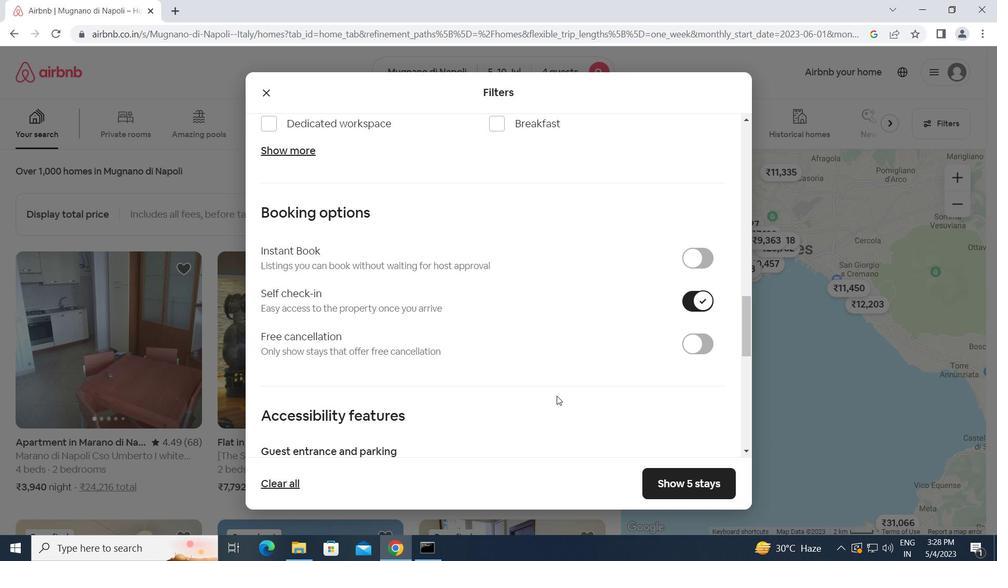 
Action: Mouse scrolled (557, 395) with delta (0, 0)
Screenshot: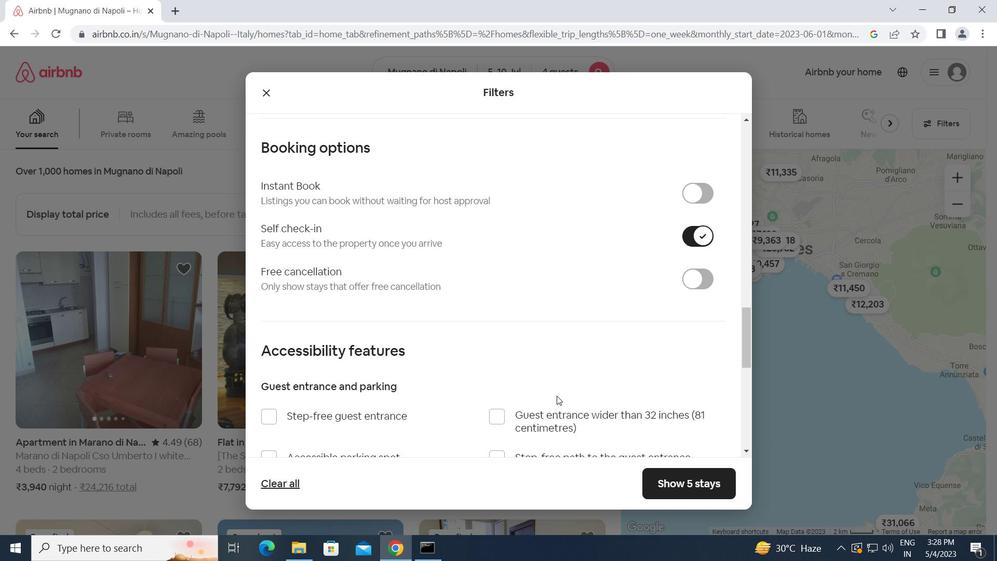 
Action: Mouse scrolled (557, 395) with delta (0, 0)
Screenshot: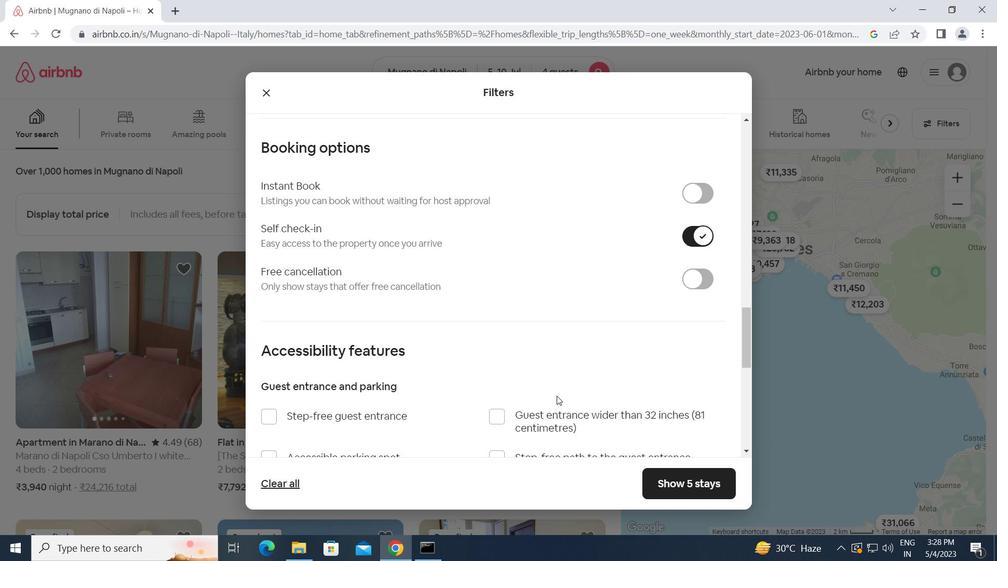 
Action: Mouse scrolled (557, 395) with delta (0, 0)
Screenshot: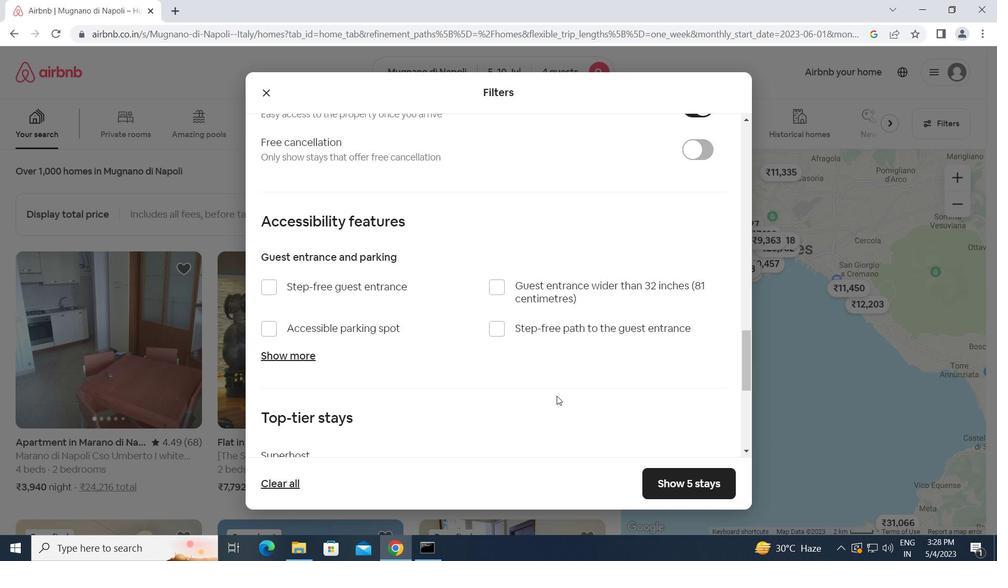 
Action: Mouse scrolled (557, 395) with delta (0, 0)
Screenshot: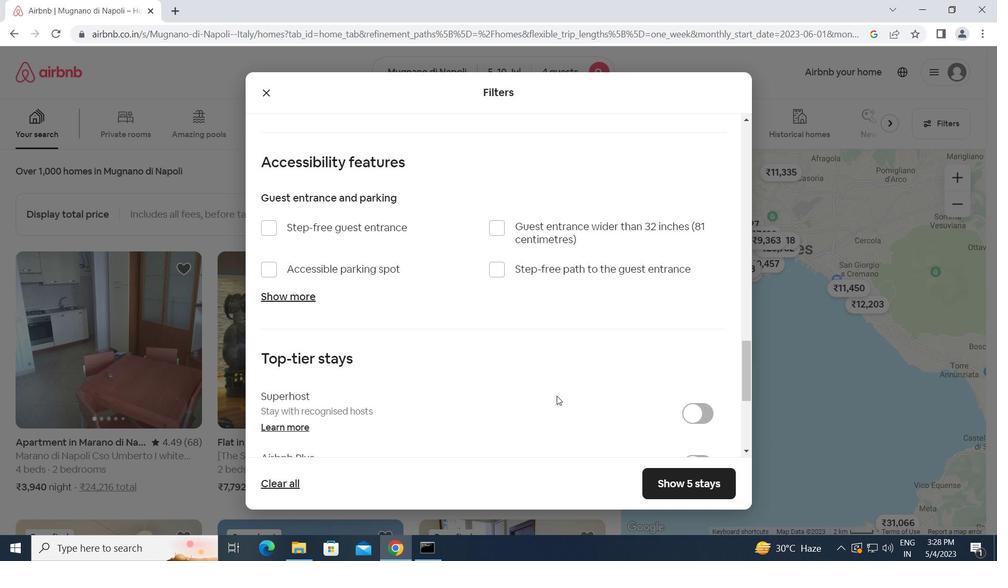 
Action: Mouse scrolled (557, 395) with delta (0, 0)
Screenshot: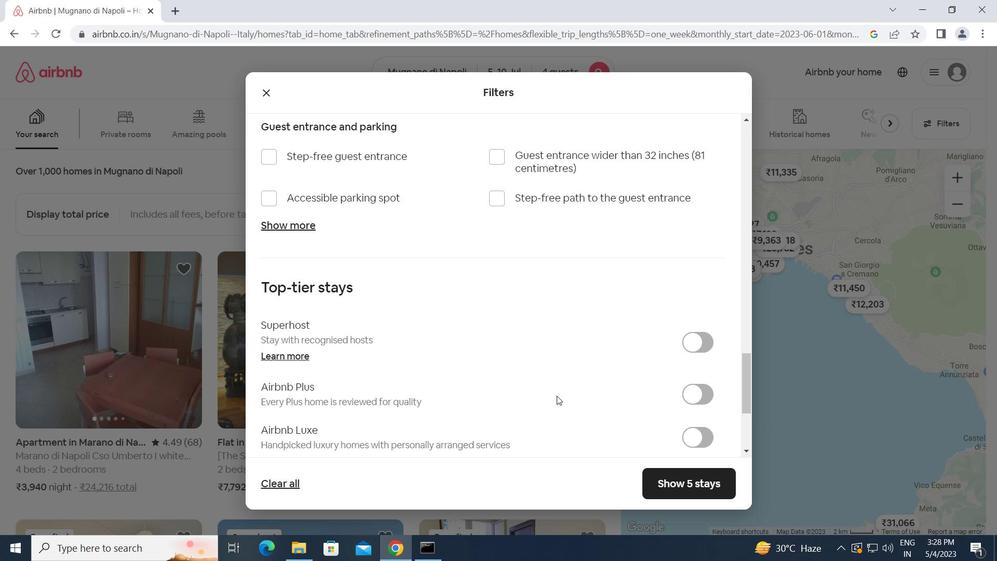
Action: Mouse scrolled (557, 395) with delta (0, 0)
Screenshot: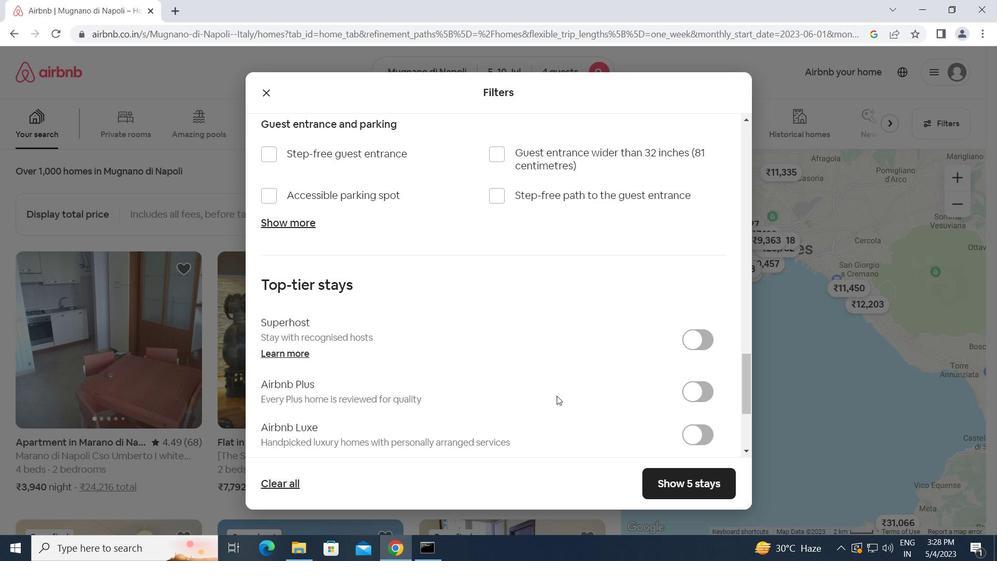 
Action: Mouse scrolled (557, 395) with delta (0, 0)
Screenshot: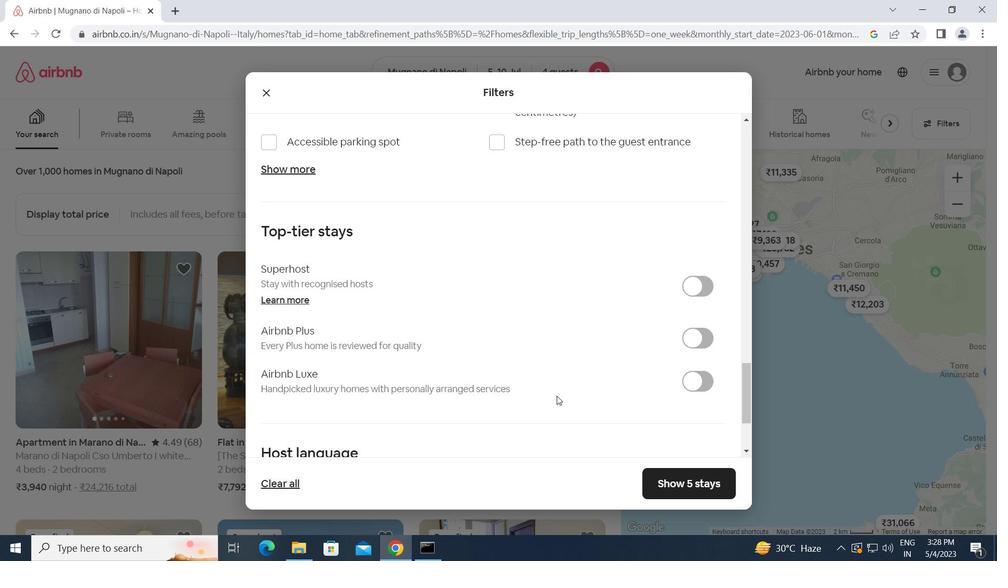 
Action: Mouse scrolled (557, 395) with delta (0, 0)
Screenshot: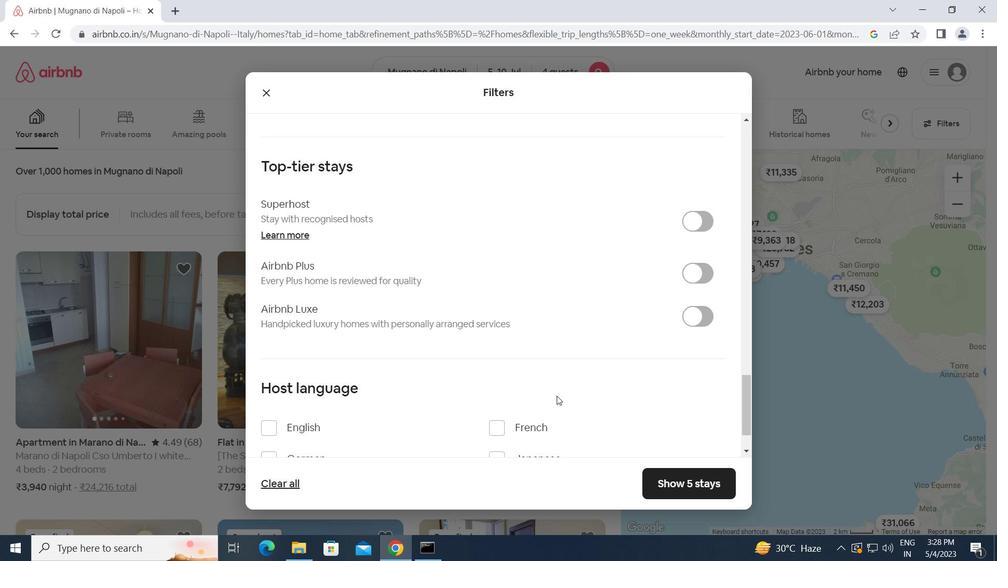 
Action: Mouse moved to (271, 367)
Screenshot: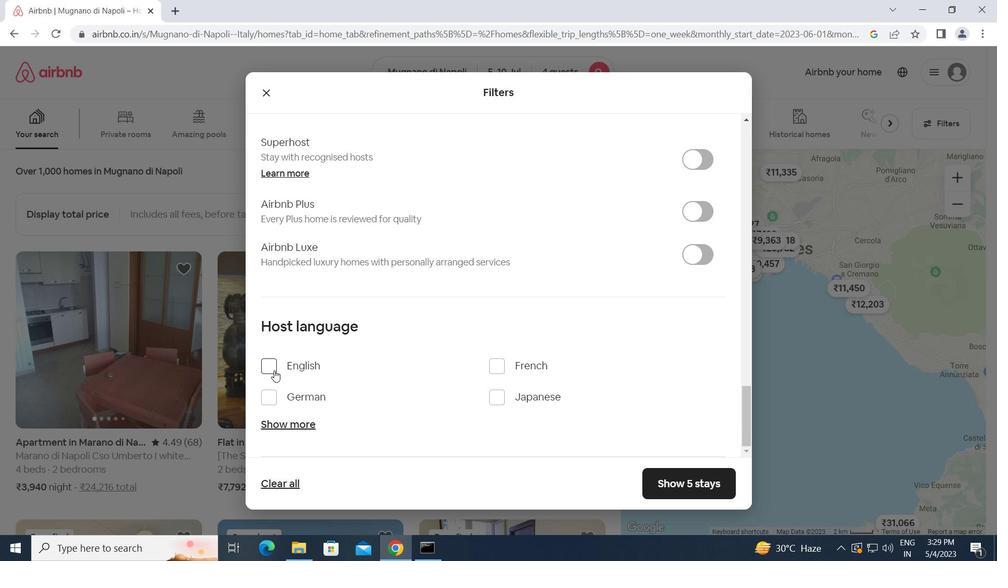 
Action: Mouse pressed left at (271, 367)
Screenshot: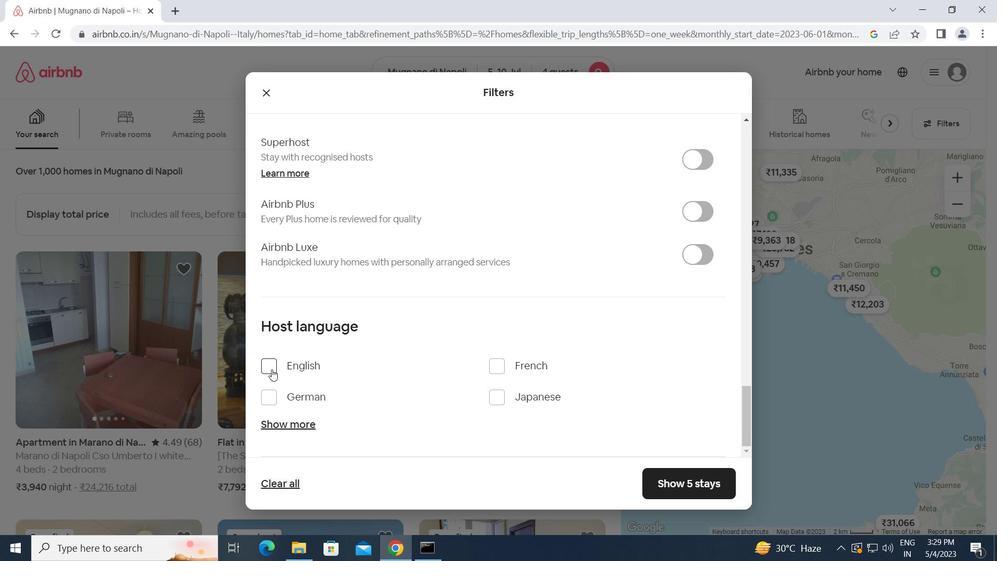 
Action: Mouse moved to (674, 474)
Screenshot: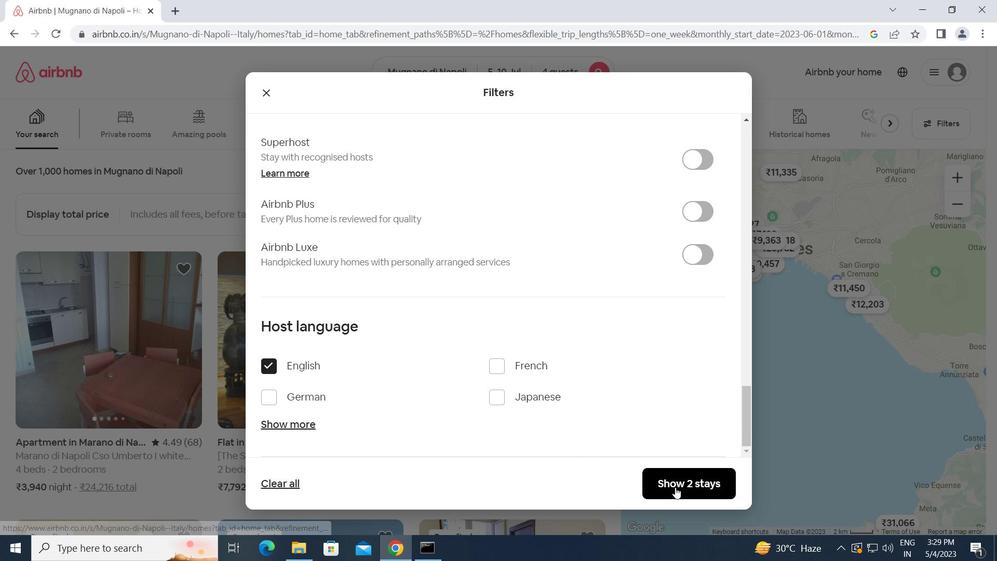 
Action: Mouse pressed left at (674, 474)
Screenshot: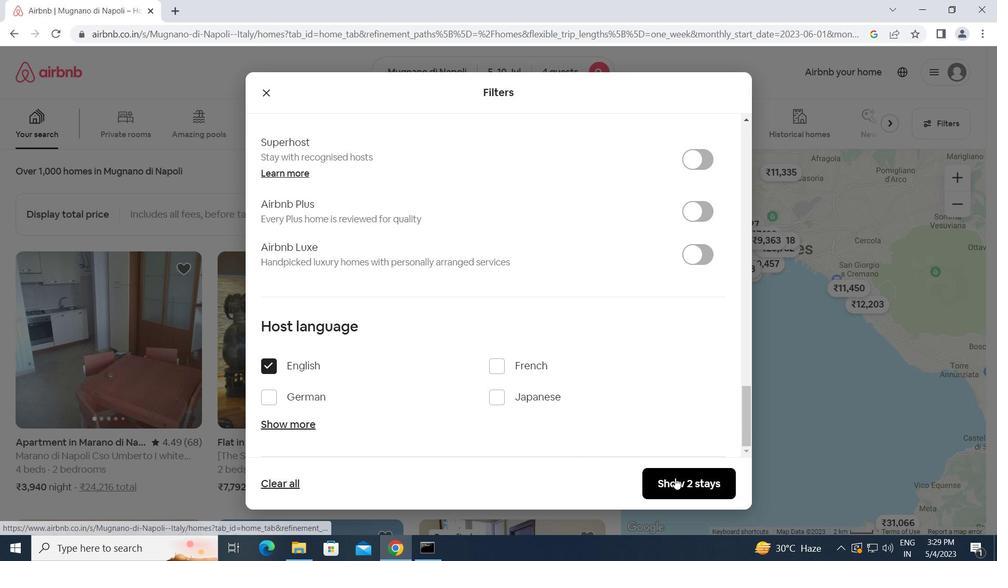
Action: Mouse moved to (659, 474)
Screenshot: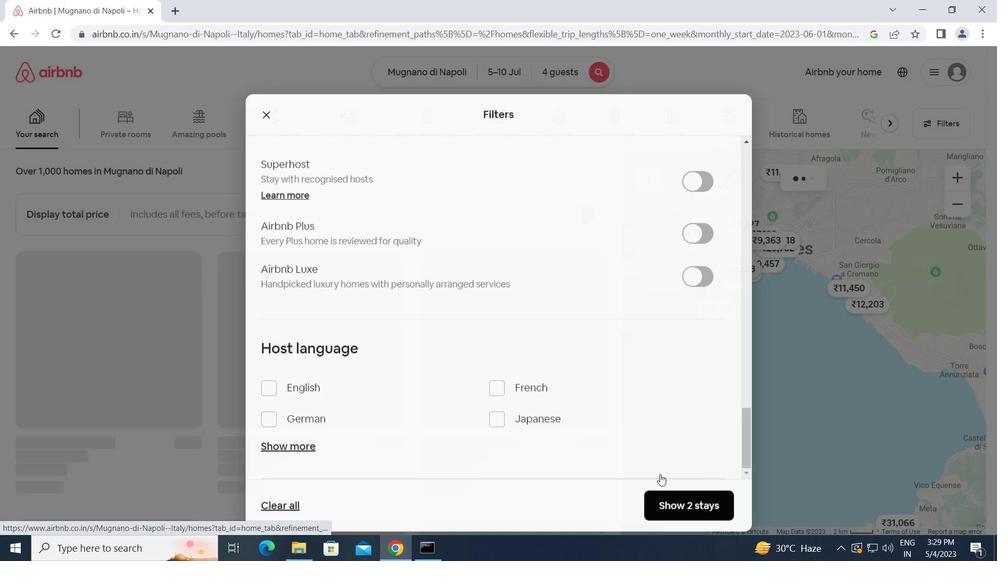 
